 Task: Add a signature Cody Rivera containing Thanks for your time, Cody Rivera to email address softage.1@softage.net and add a label Training
Action: Mouse moved to (330, 538)
Screenshot: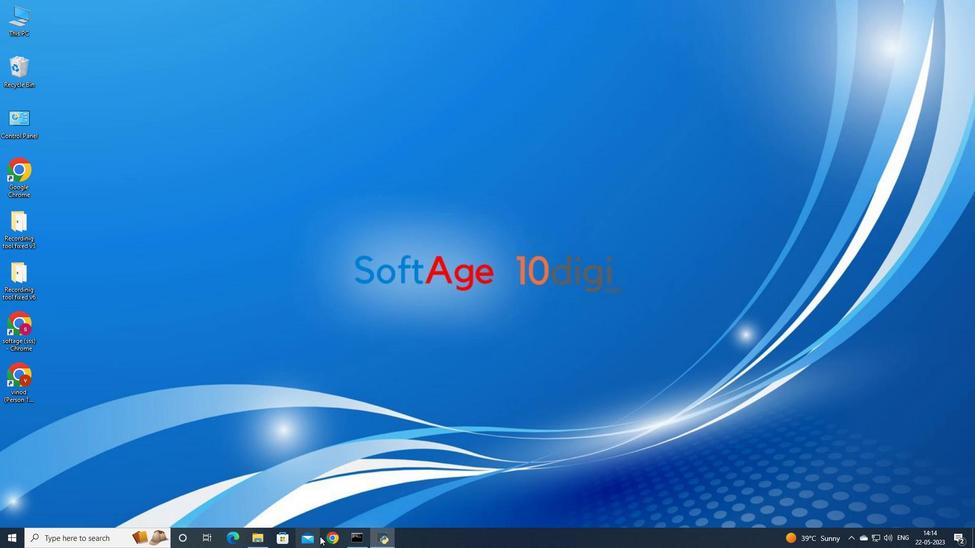 
Action: Mouse pressed left at (330, 538)
Screenshot: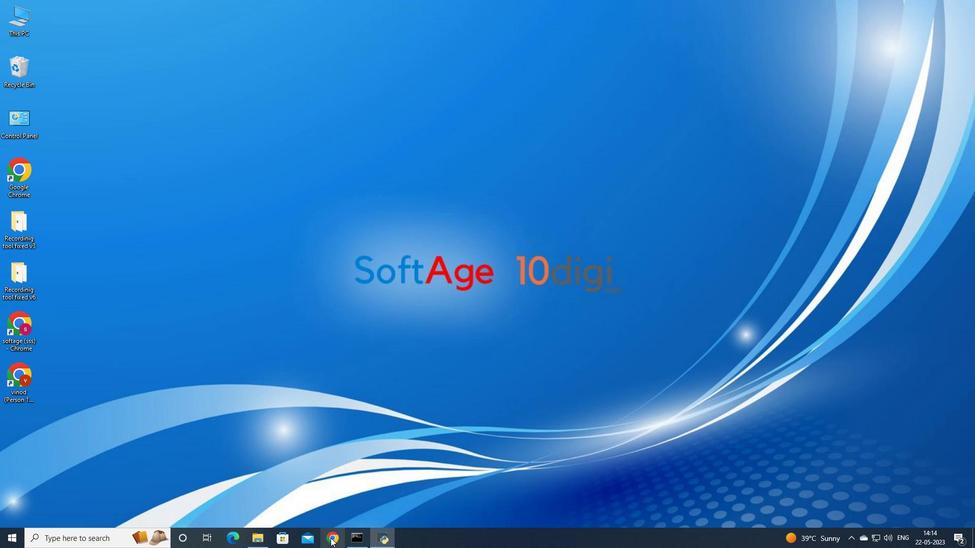 
Action: Mouse moved to (454, 311)
Screenshot: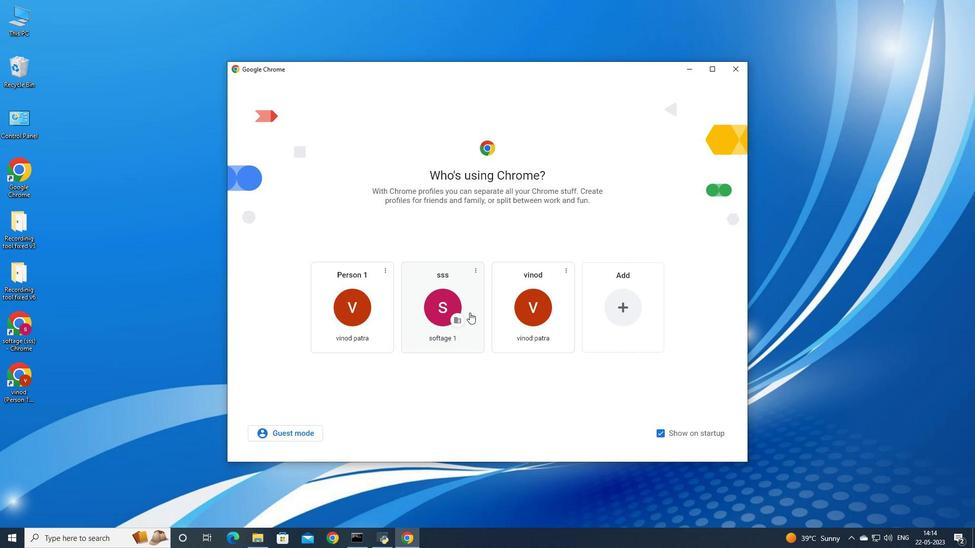
Action: Mouse pressed left at (454, 311)
Screenshot: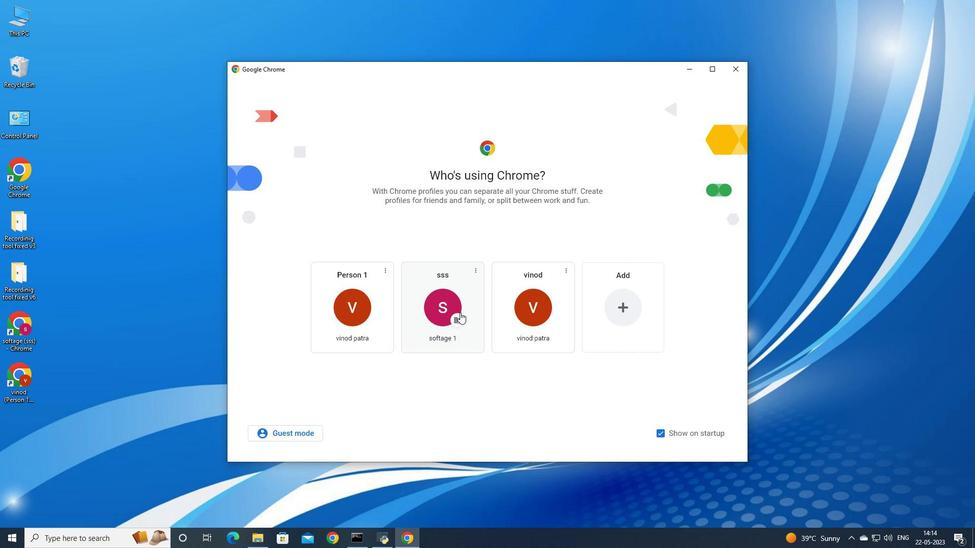 
Action: Mouse moved to (882, 50)
Screenshot: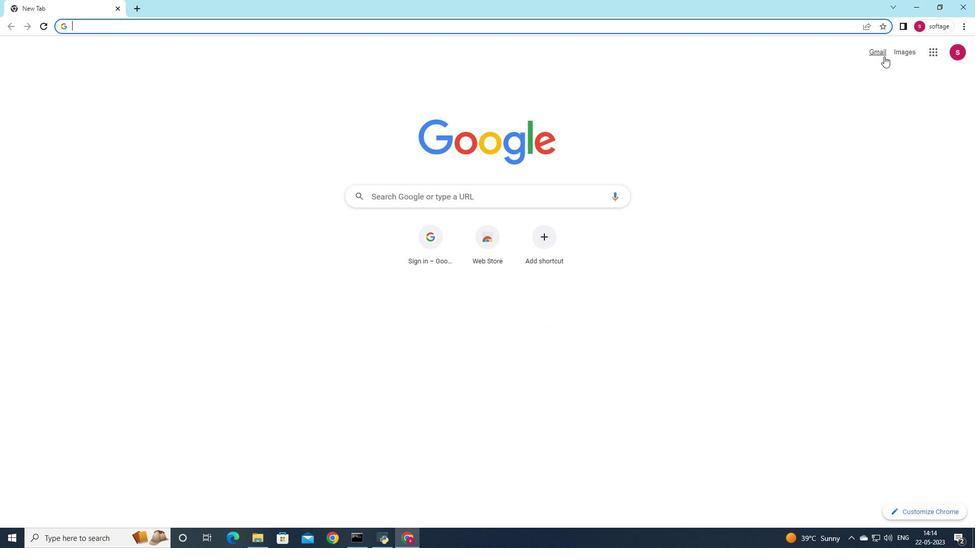 
Action: Mouse pressed left at (882, 50)
Screenshot: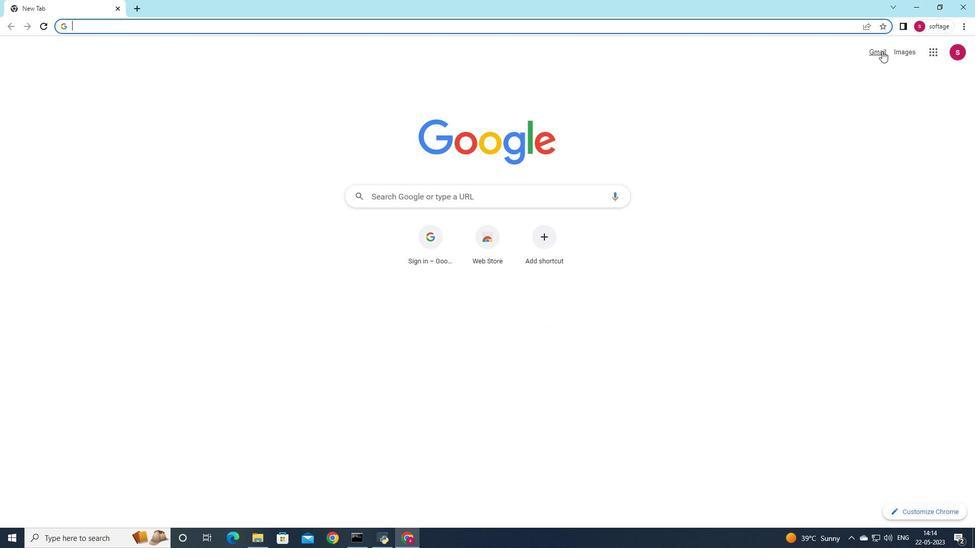 
Action: Mouse moved to (856, 69)
Screenshot: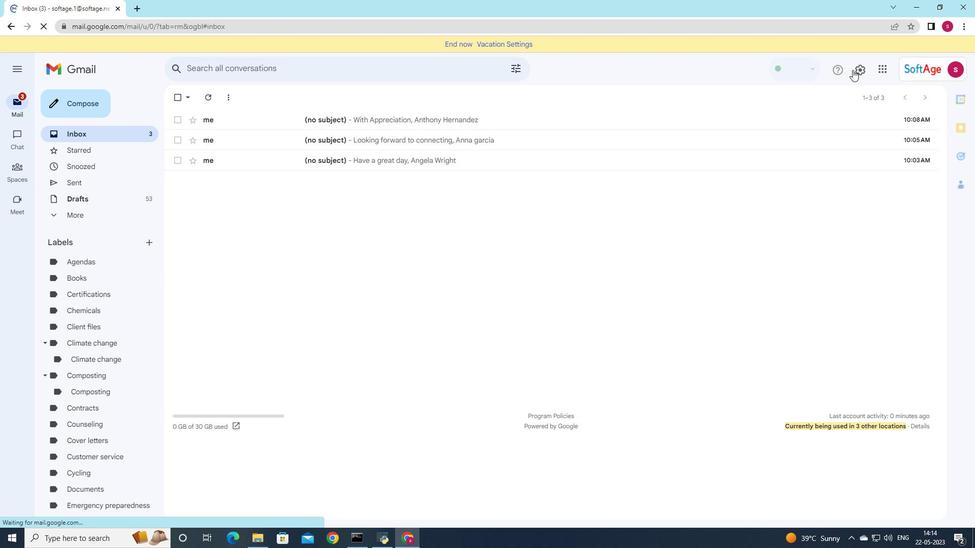 
Action: Mouse pressed left at (856, 69)
Screenshot: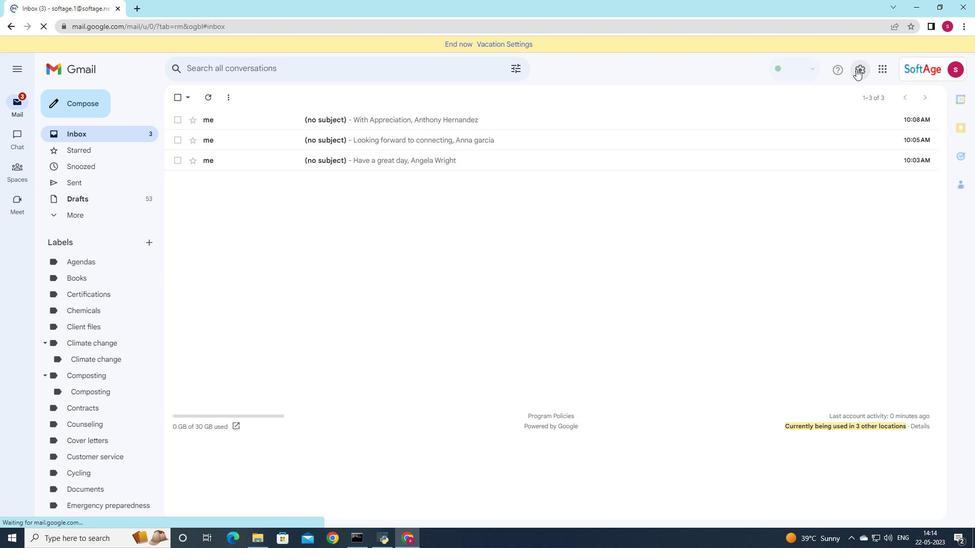 
Action: Mouse moved to (849, 120)
Screenshot: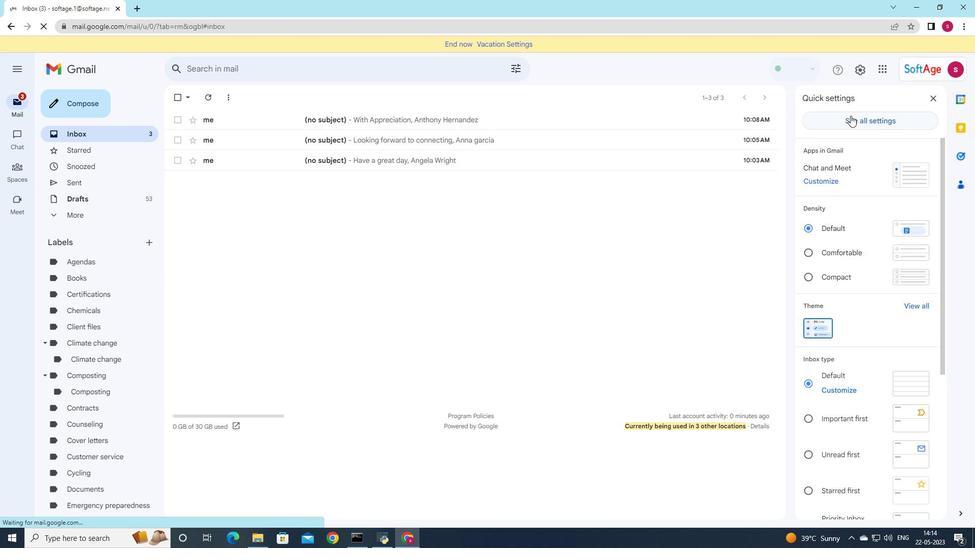 
Action: Mouse pressed left at (849, 120)
Screenshot: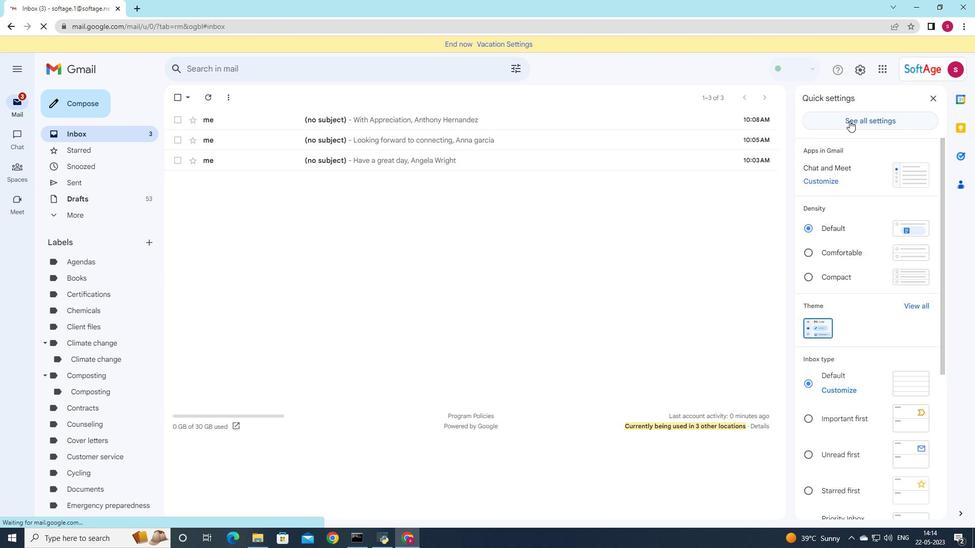 
Action: Mouse moved to (488, 298)
Screenshot: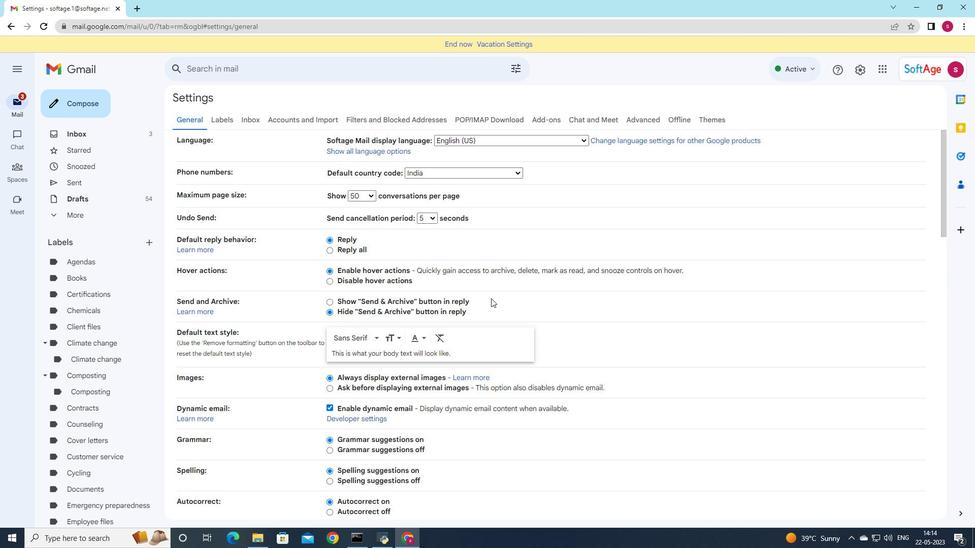 
Action: Mouse scrolled (488, 298) with delta (0, 0)
Screenshot: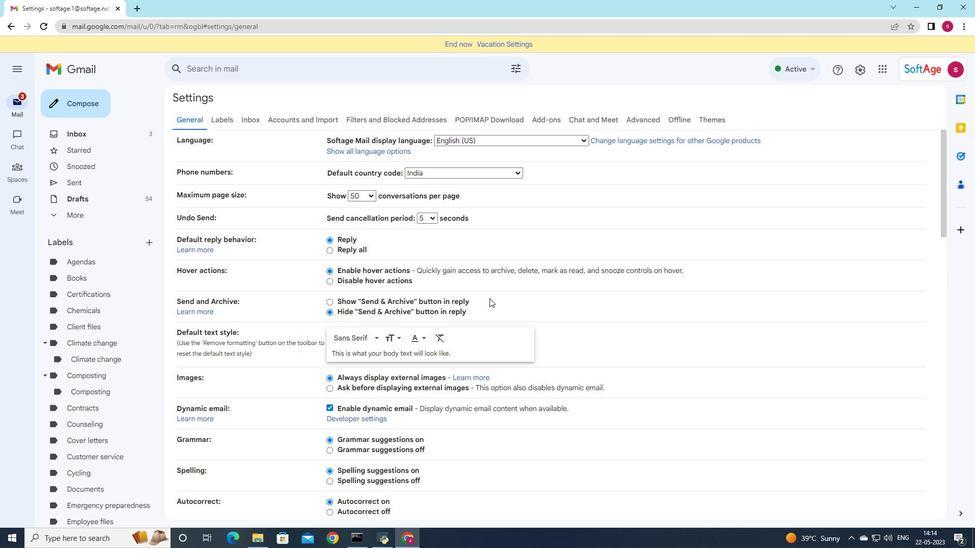 
Action: Mouse moved to (487, 294)
Screenshot: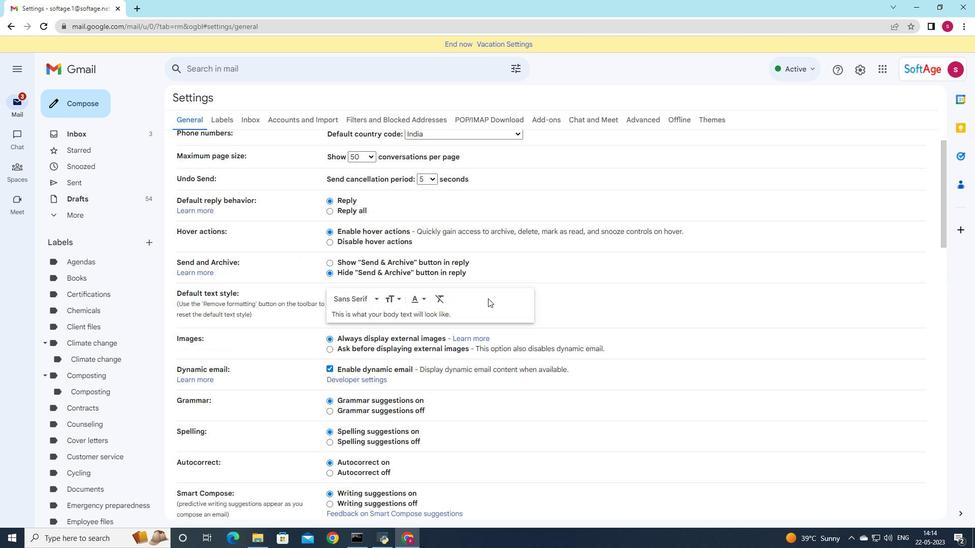 
Action: Mouse scrolled (487, 293) with delta (0, 0)
Screenshot: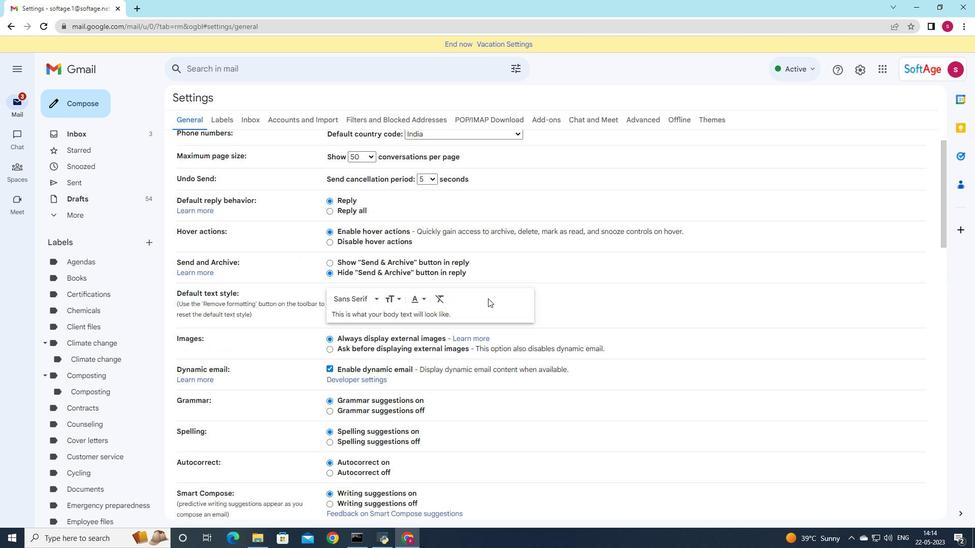 
Action: Mouse scrolled (487, 293) with delta (0, 0)
Screenshot: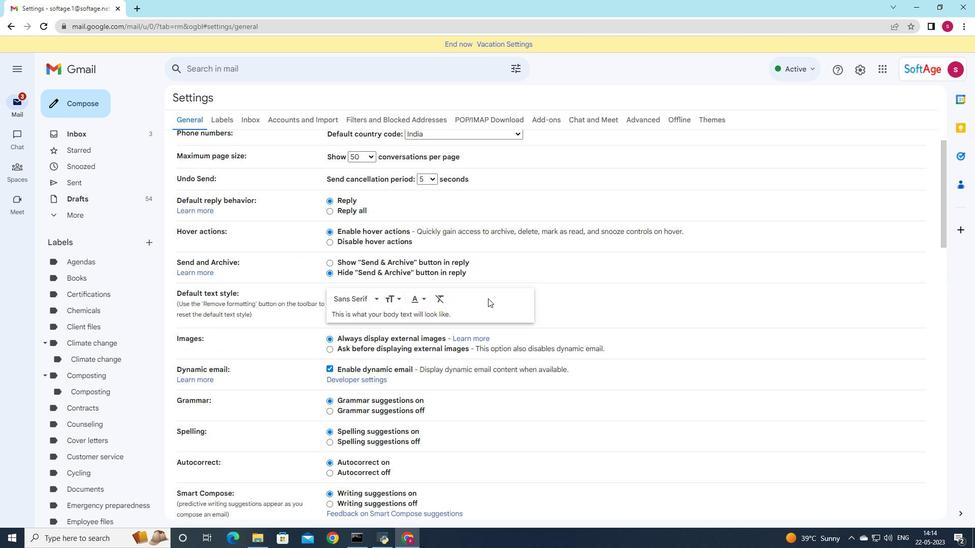 
Action: Mouse scrolled (487, 293) with delta (0, 0)
Screenshot: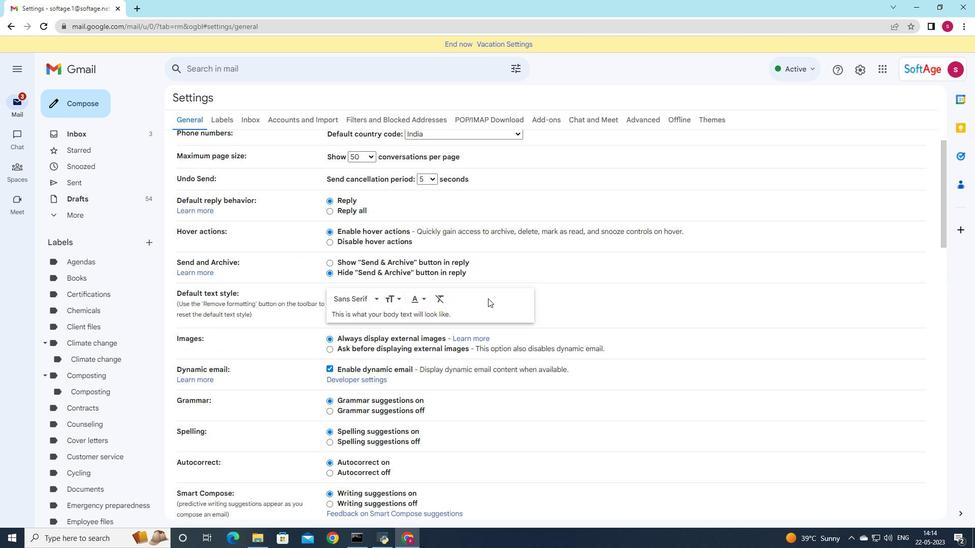 
Action: Mouse scrolled (487, 293) with delta (0, 0)
Screenshot: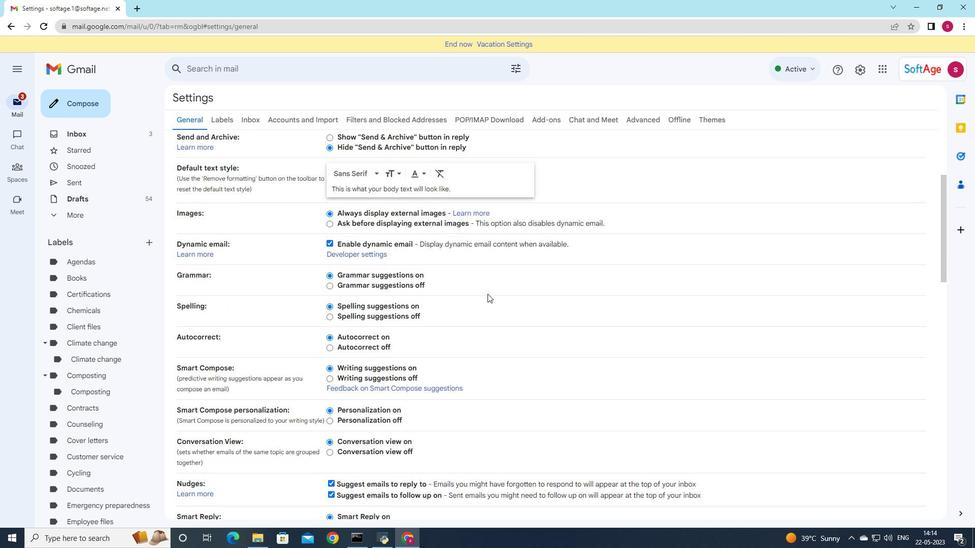 
Action: Mouse scrolled (487, 293) with delta (0, 0)
Screenshot: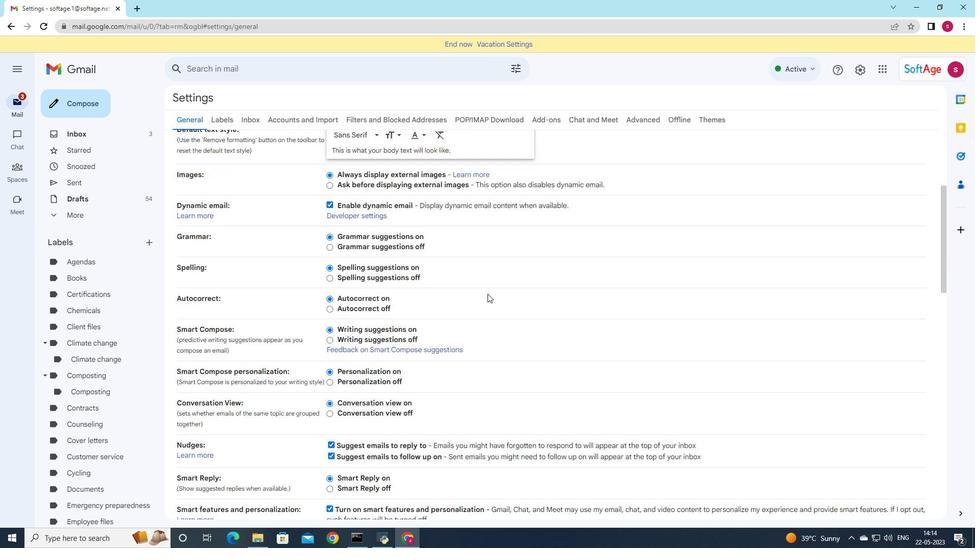 
Action: Mouse scrolled (487, 293) with delta (0, 0)
Screenshot: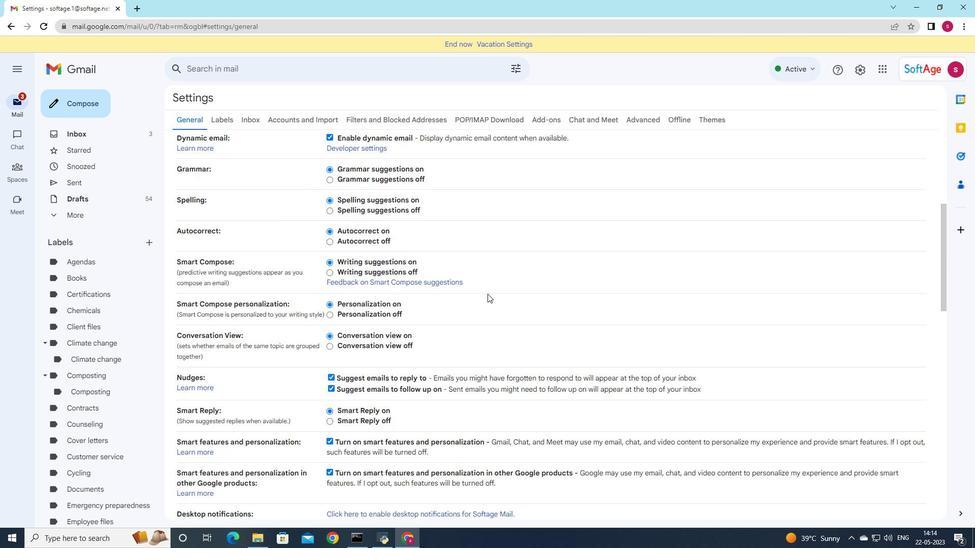 
Action: Mouse scrolled (487, 293) with delta (0, 0)
Screenshot: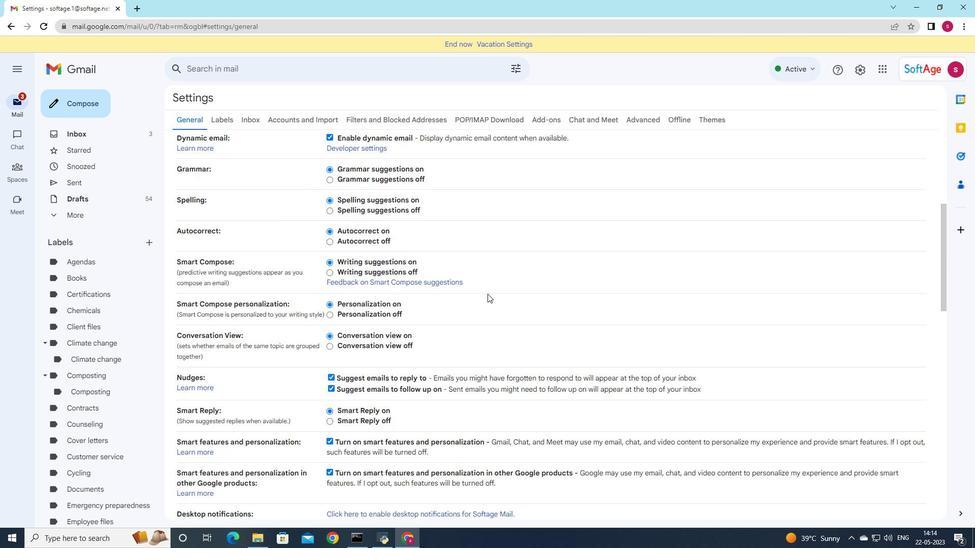 
Action: Mouse scrolled (487, 293) with delta (0, 0)
Screenshot: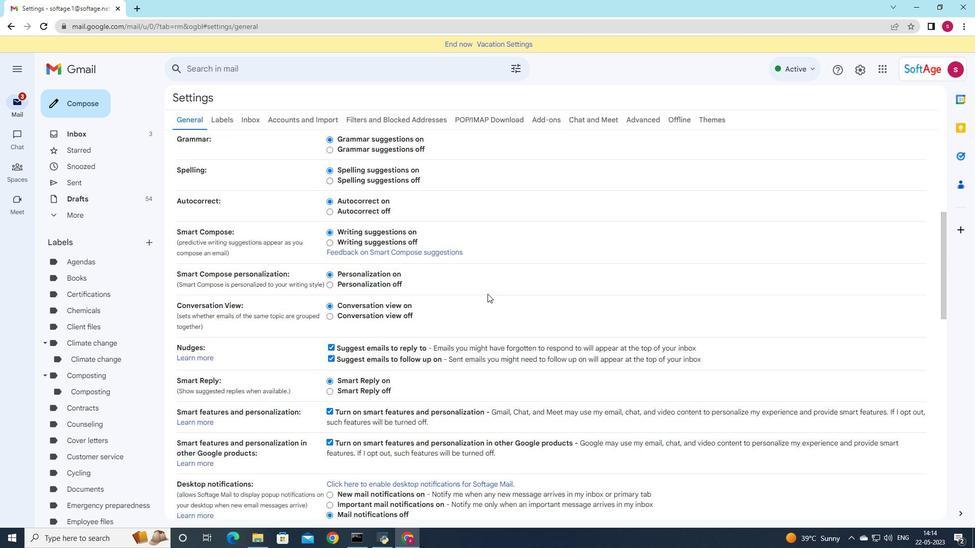 
Action: Mouse moved to (462, 326)
Screenshot: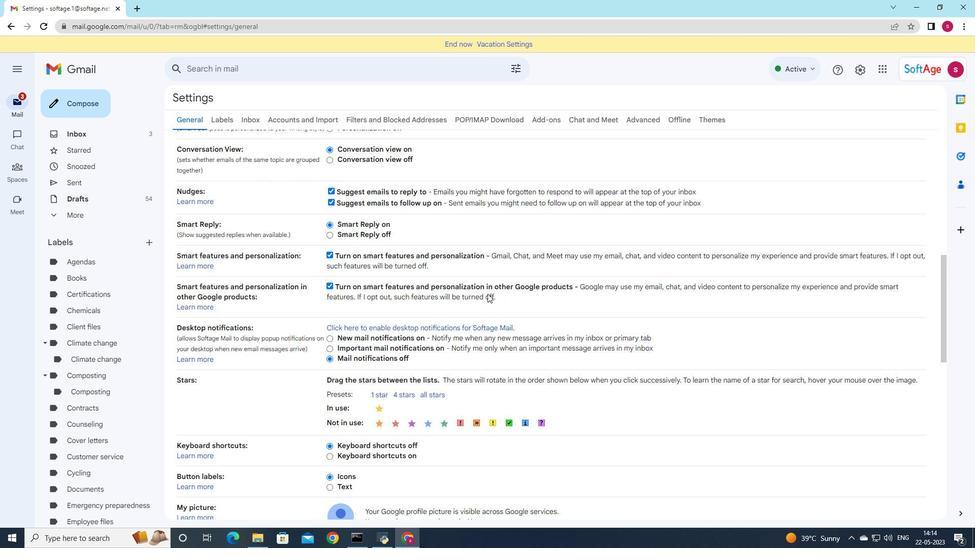
Action: Mouse scrolled (462, 326) with delta (0, 0)
Screenshot: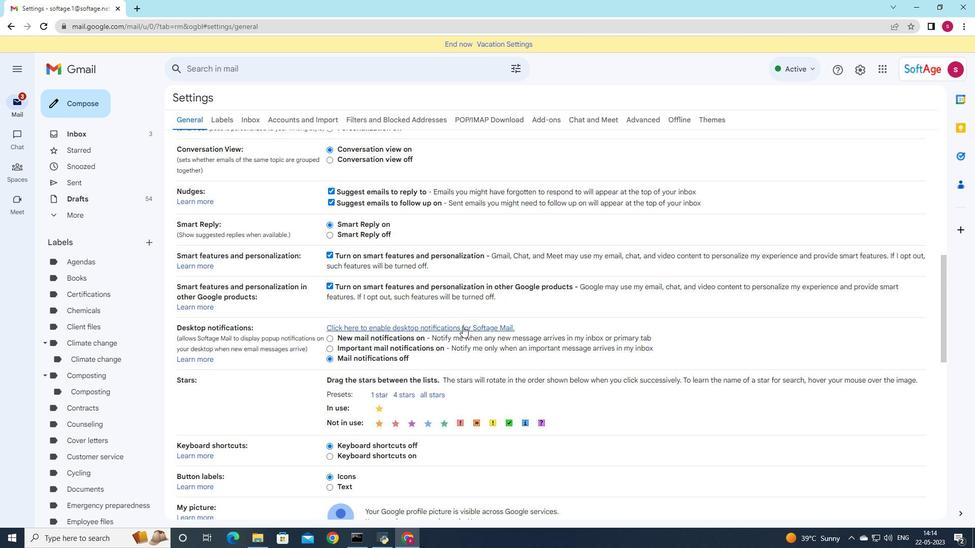 
Action: Mouse scrolled (462, 326) with delta (0, 0)
Screenshot: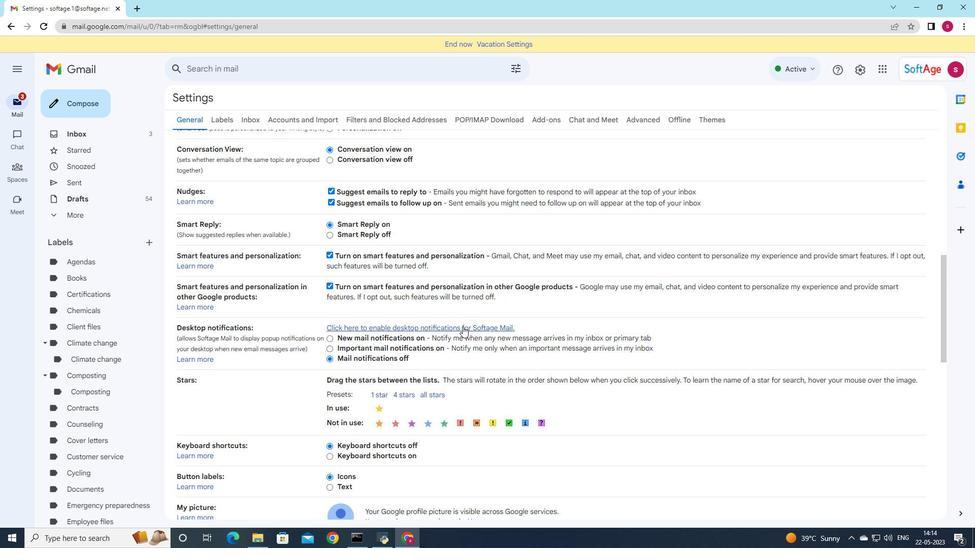 
Action: Mouse scrolled (462, 326) with delta (0, 0)
Screenshot: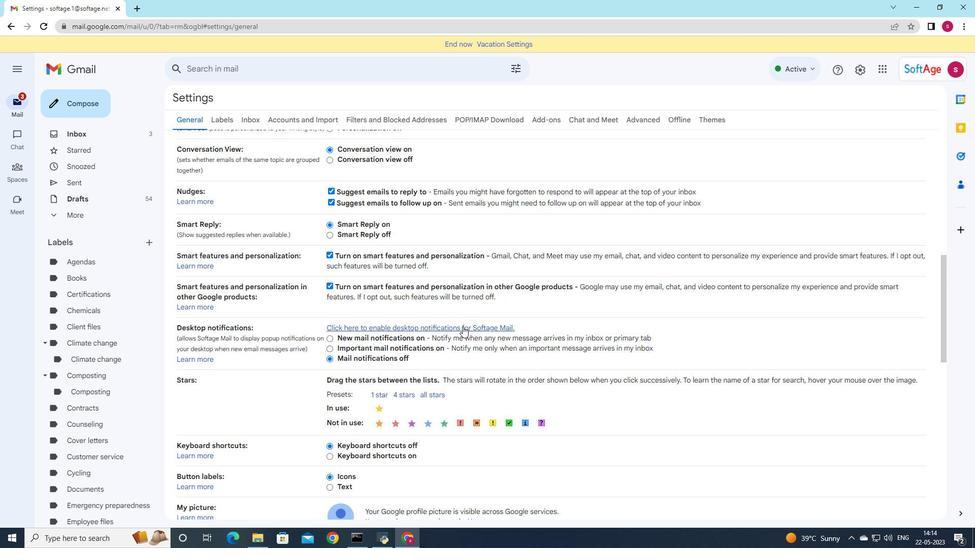 
Action: Mouse scrolled (462, 326) with delta (0, 0)
Screenshot: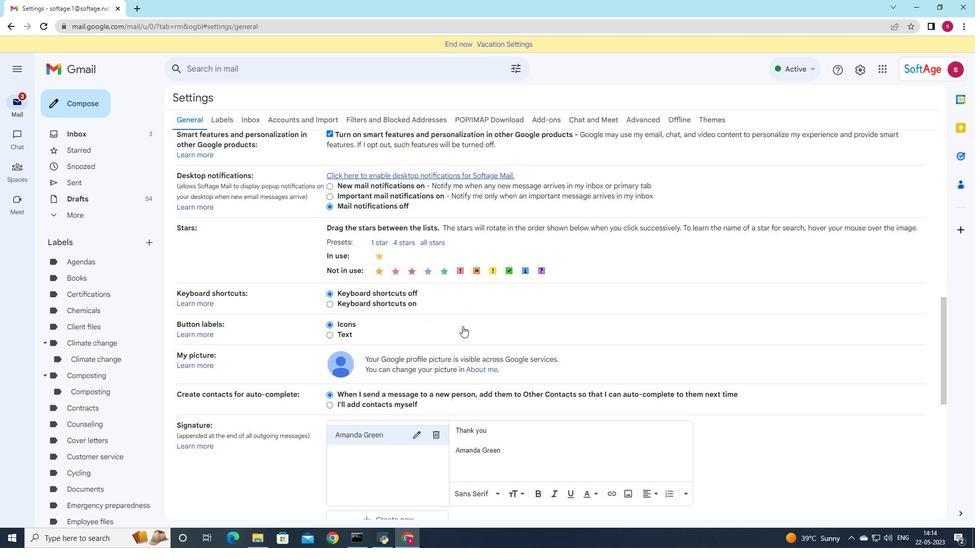 
Action: Mouse scrolled (462, 326) with delta (0, 0)
Screenshot: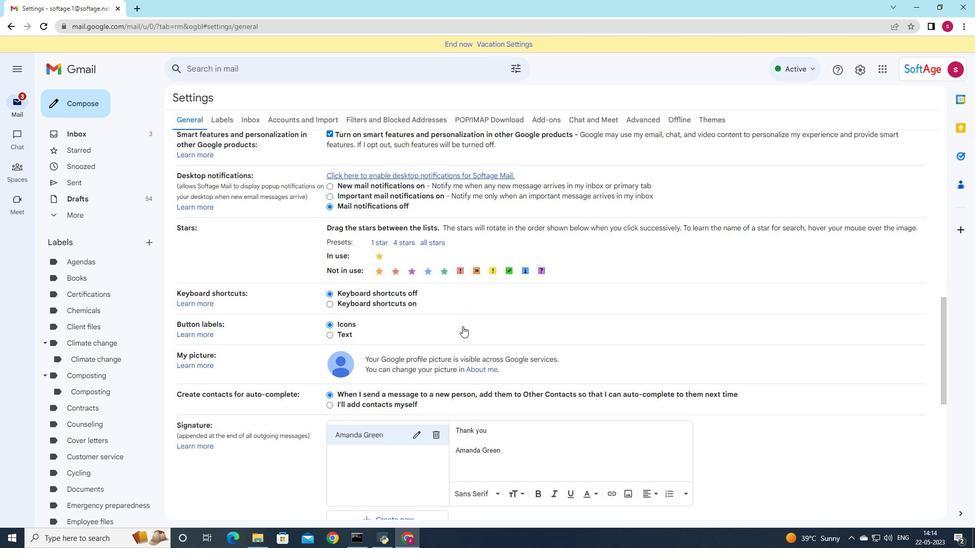 
Action: Mouse scrolled (462, 326) with delta (0, 0)
Screenshot: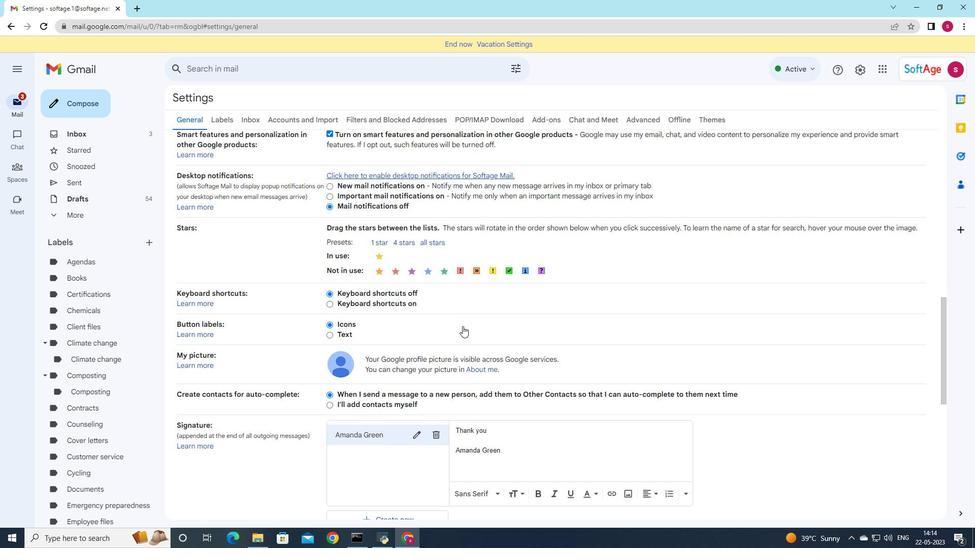 
Action: Mouse moved to (431, 283)
Screenshot: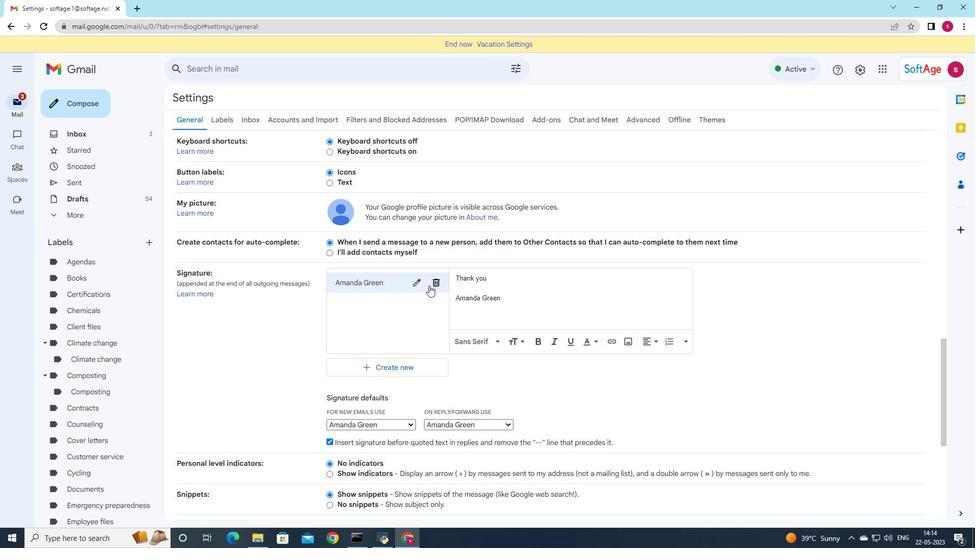 
Action: Mouse pressed left at (431, 283)
Screenshot: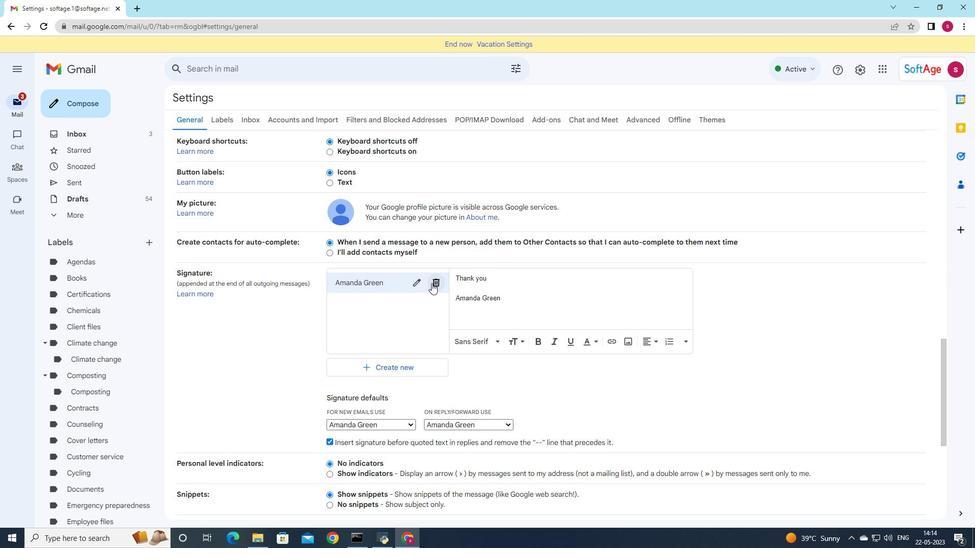 
Action: Mouse moved to (582, 300)
Screenshot: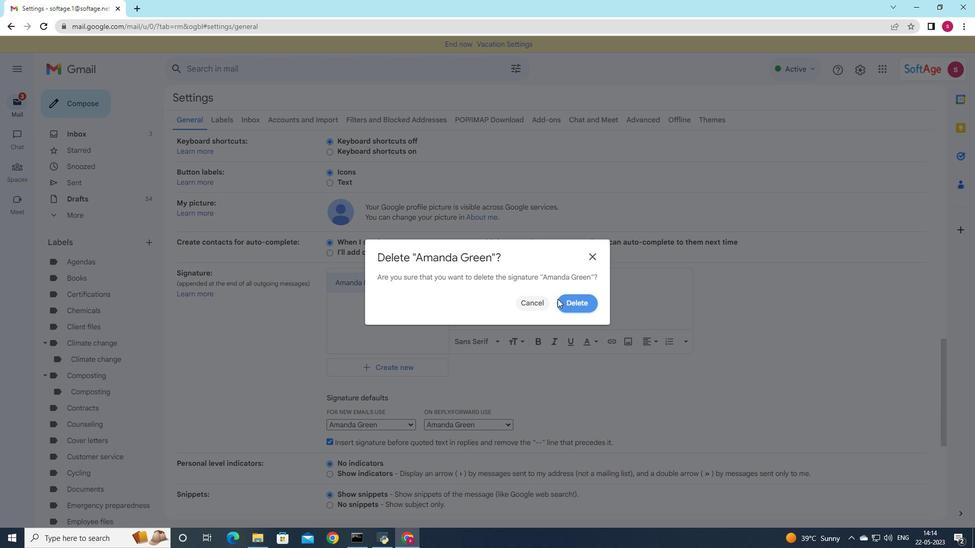 
Action: Mouse pressed left at (582, 300)
Screenshot: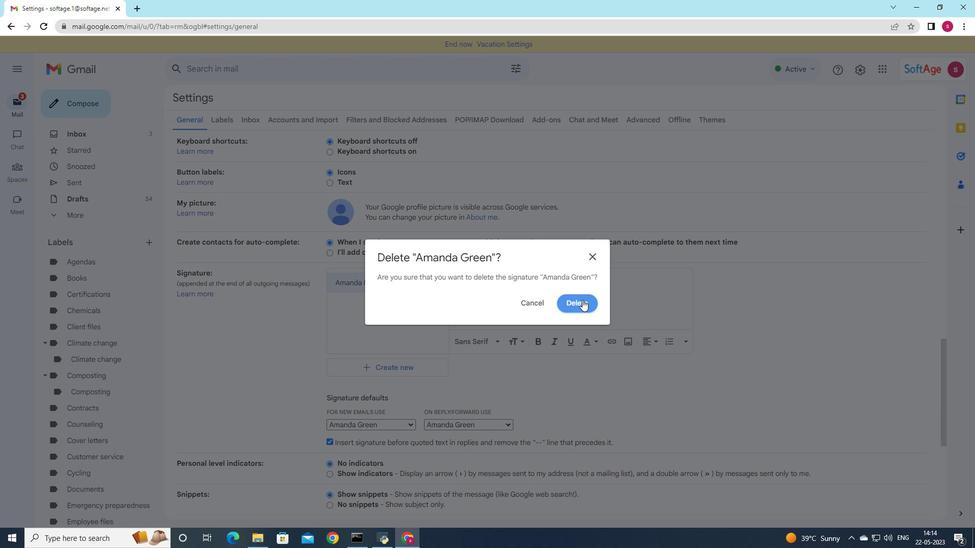 
Action: Mouse moved to (352, 293)
Screenshot: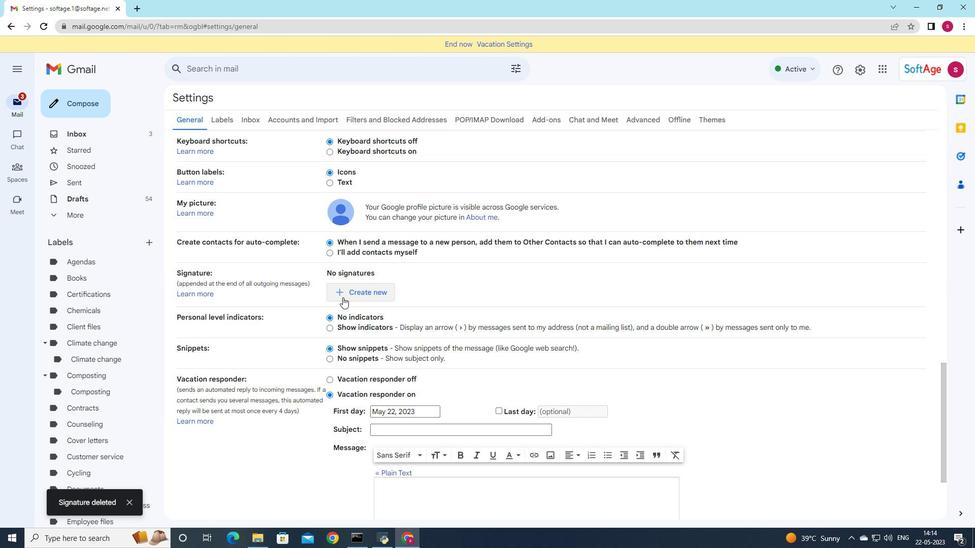 
Action: Mouse pressed left at (352, 293)
Screenshot: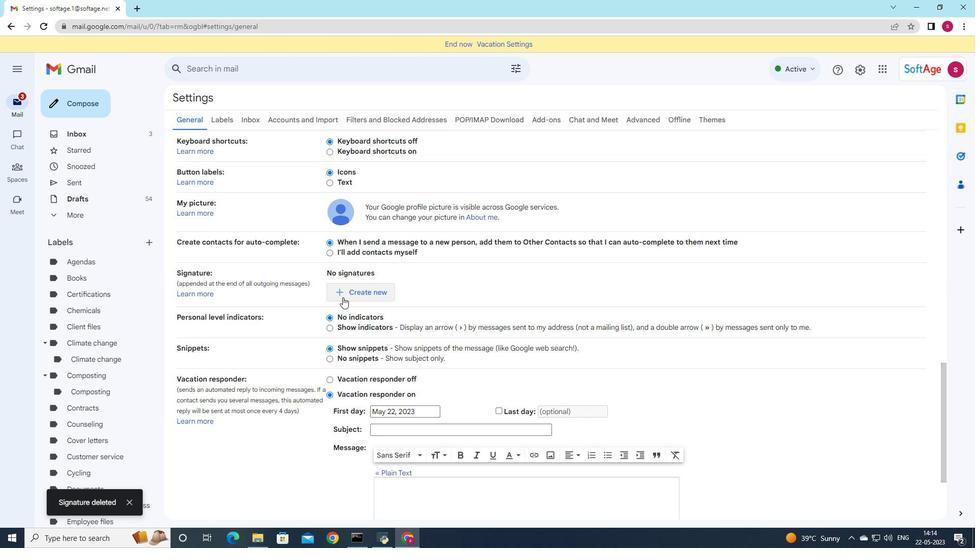 
Action: Mouse moved to (466, 280)
Screenshot: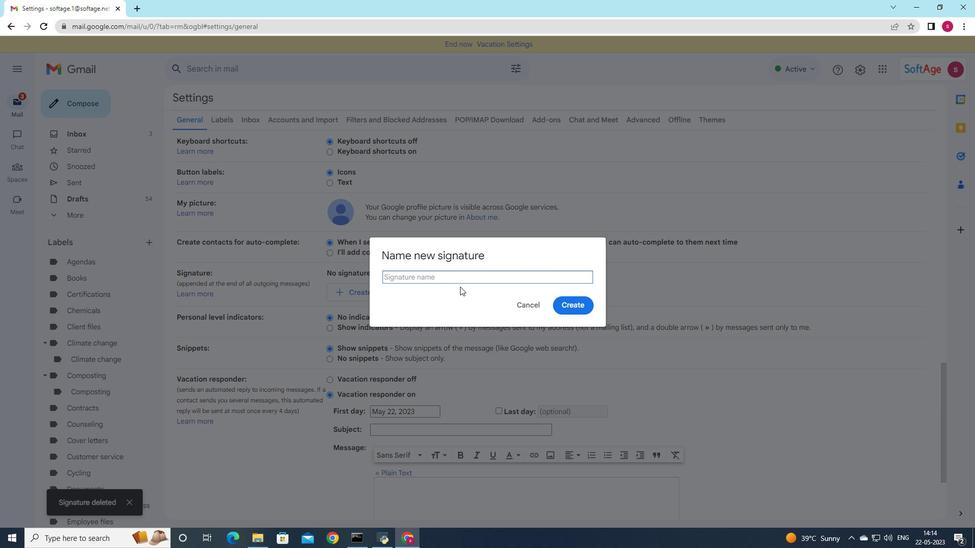 
Action: Key pressed <Key.shift><Key.shift><Key.shift><Key.shift><Key.shift>Cody
Screenshot: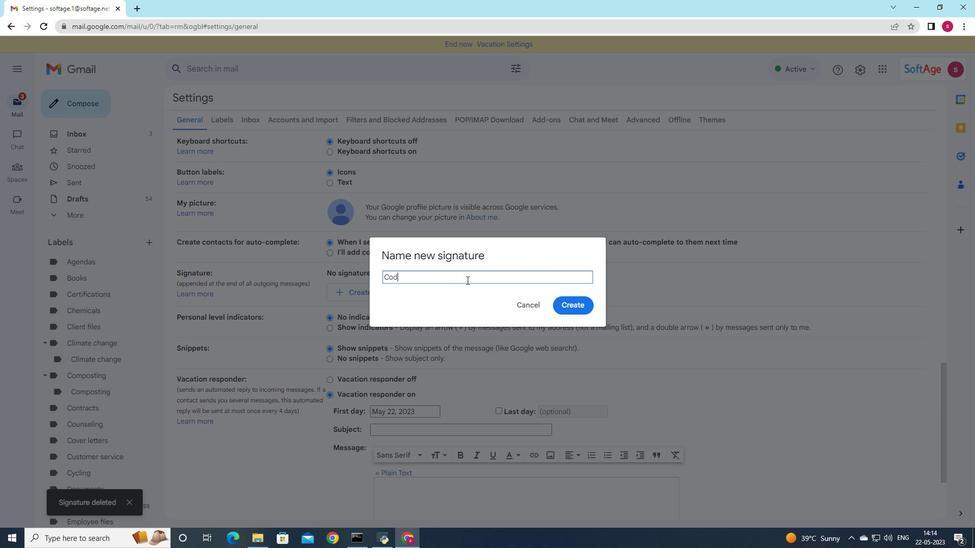 
Action: Mouse moved to (573, 303)
Screenshot: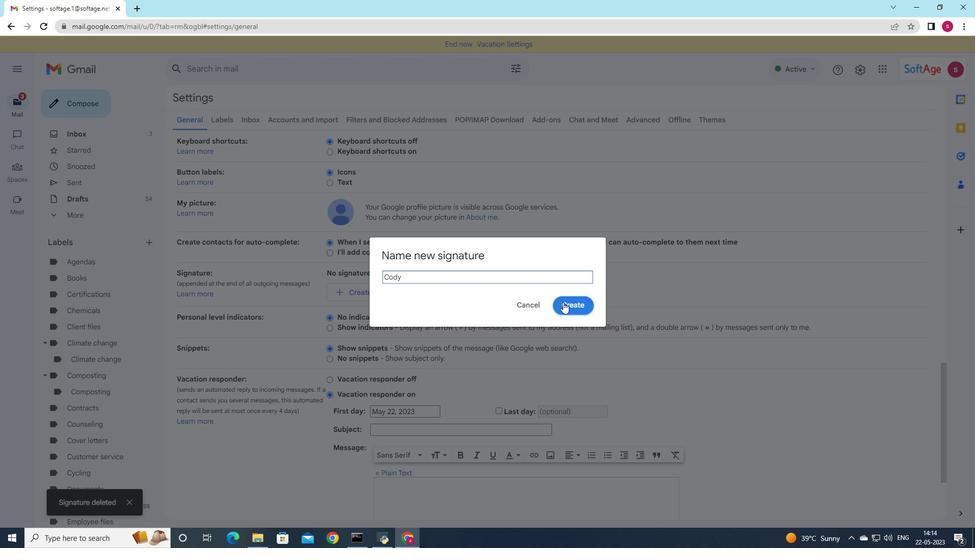 
Action: Mouse pressed left at (573, 303)
Screenshot: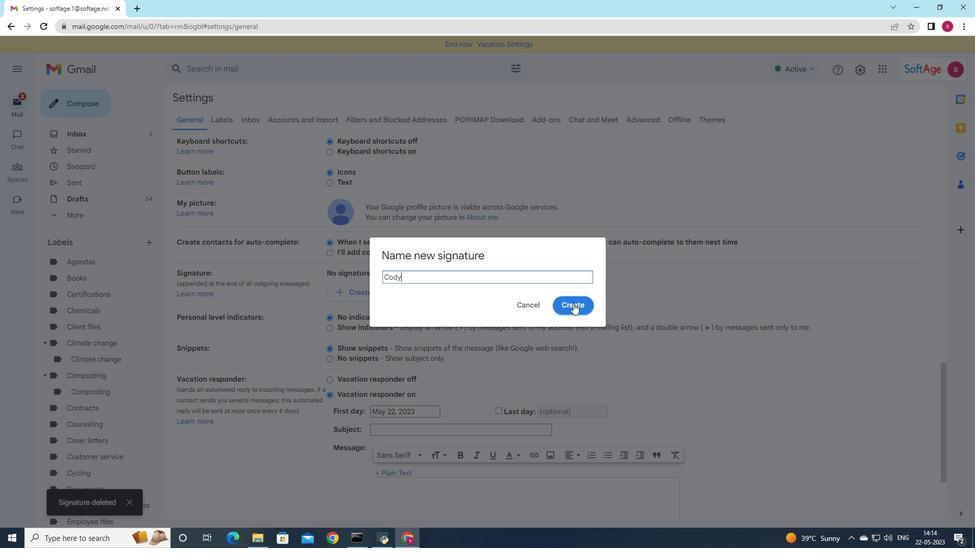 
Action: Mouse moved to (542, 280)
Screenshot: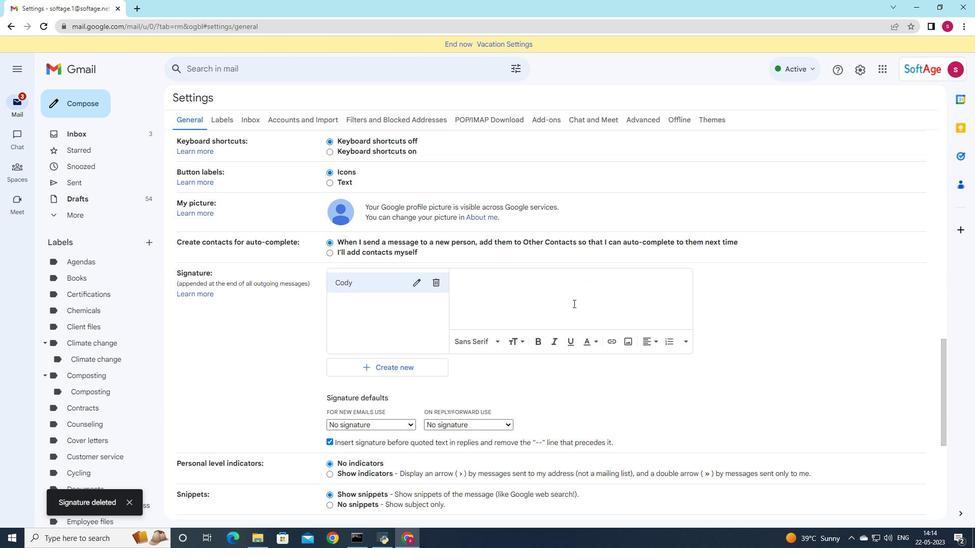 
Action: Mouse pressed left at (542, 280)
Screenshot: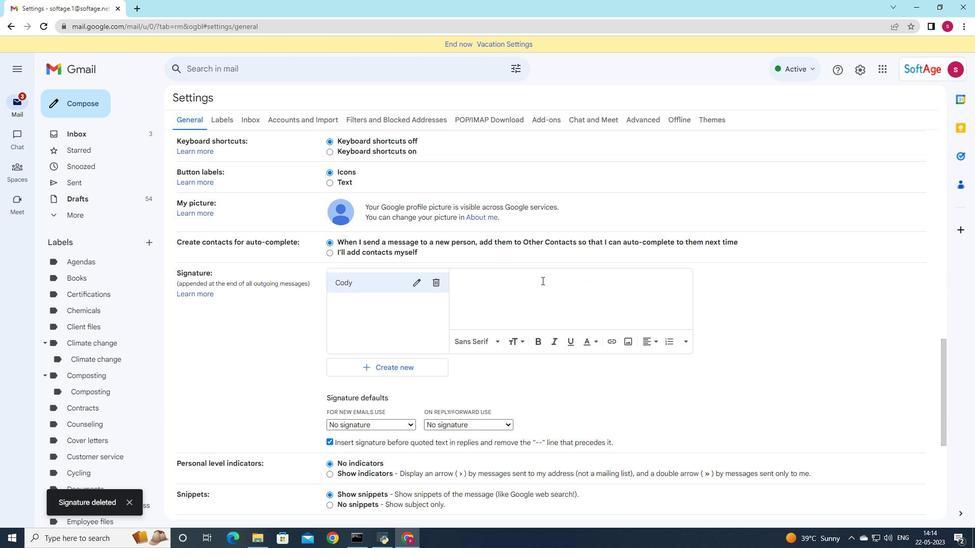 
Action: Key pressed <Key.shift_r><Key.shift_r><Key.shift_r><Key.shift_r><Key.shift_r><Key.shift_r><Key.shift_r><Key.shift_r><Key.shift_r><Key.shift_r>Thanks<Key.space>for<Key.space>your<Key.space>time,<Key.enter><Key.shift><Key.shift><Key.shift><Key.shift><Key.shift><Key.shift><Key.shift><Key.shift><Key.shift><Key.shift>Cody<Key.space><Key.shift><Key.shift><Key.shift><Key.shift><Key.shift>Rivera
Screenshot: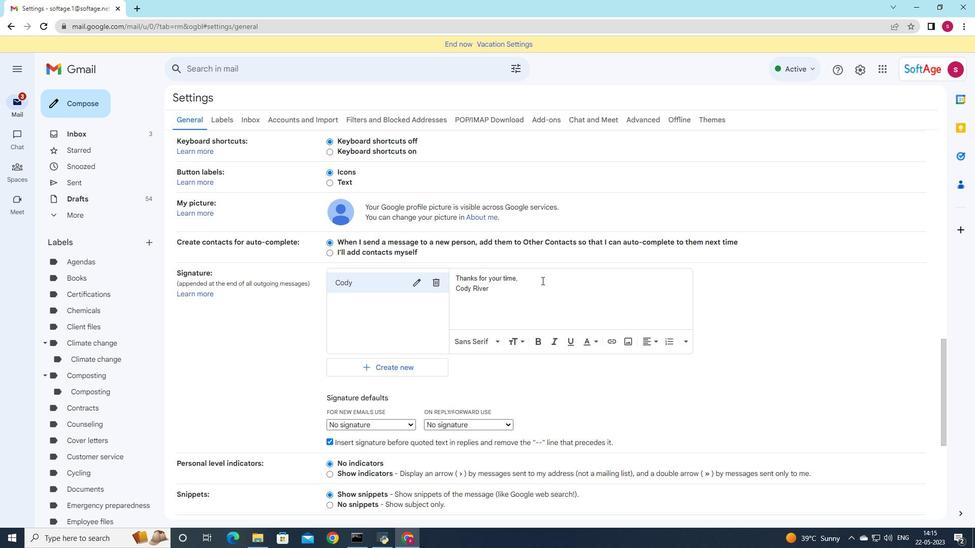 
Action: Mouse moved to (391, 386)
Screenshot: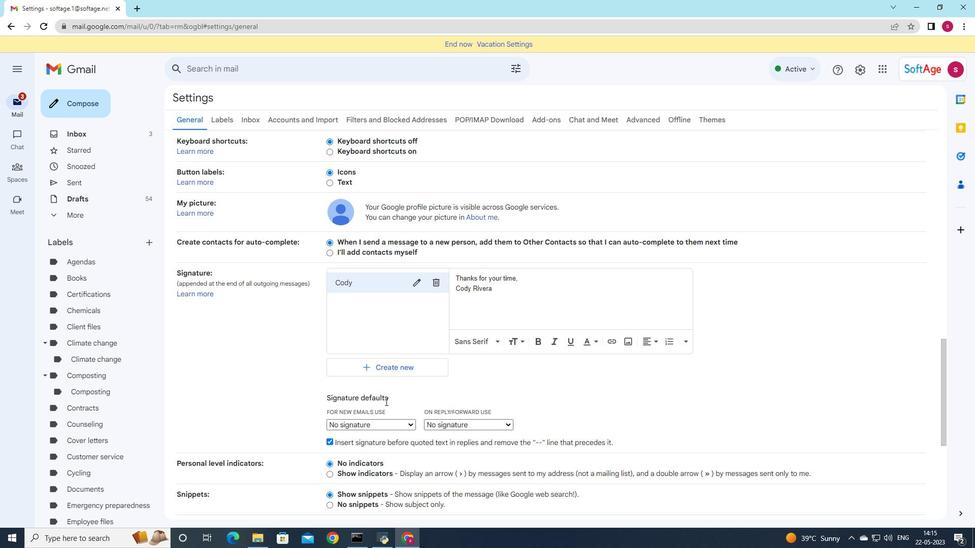 
Action: Mouse scrolled (391, 386) with delta (0, 0)
Screenshot: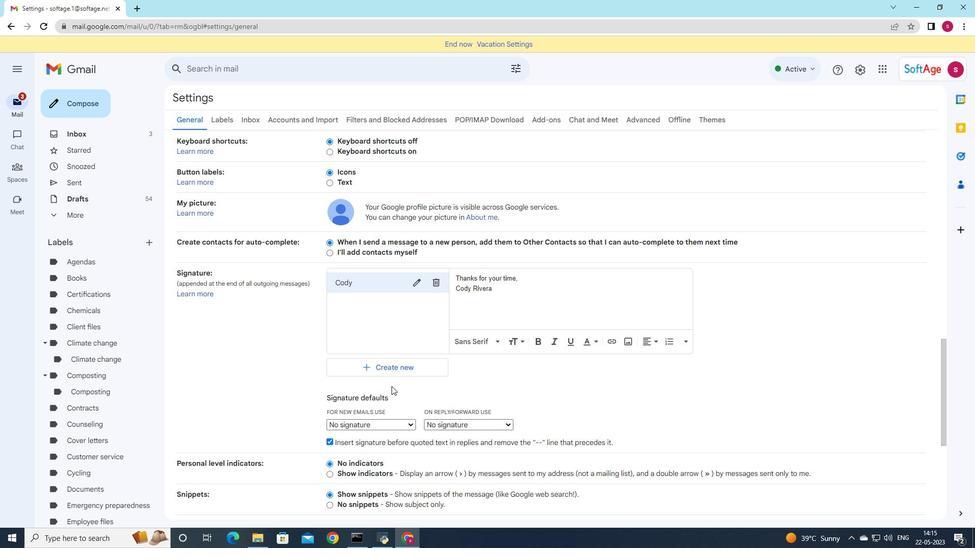 
Action: Mouse scrolled (391, 386) with delta (0, 0)
Screenshot: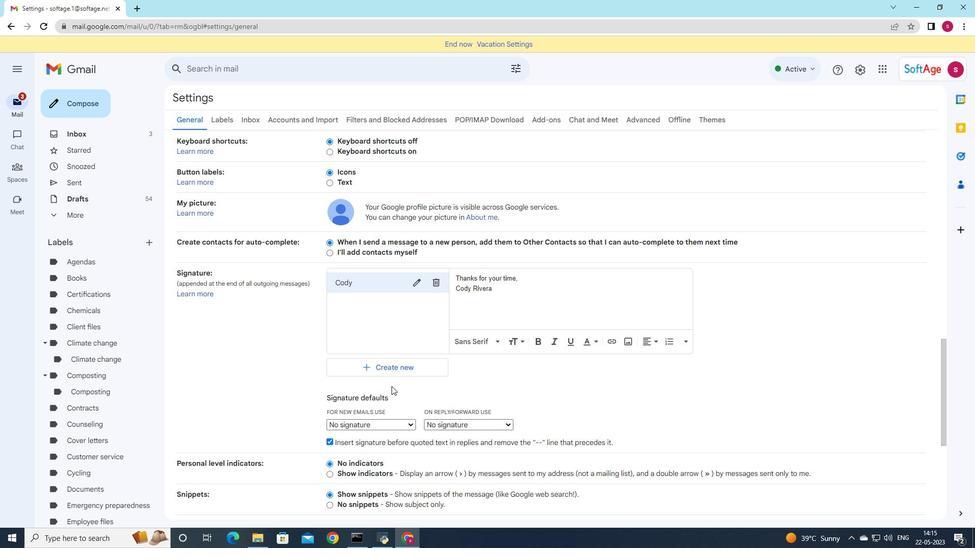 
Action: Mouse scrolled (391, 386) with delta (0, 0)
Screenshot: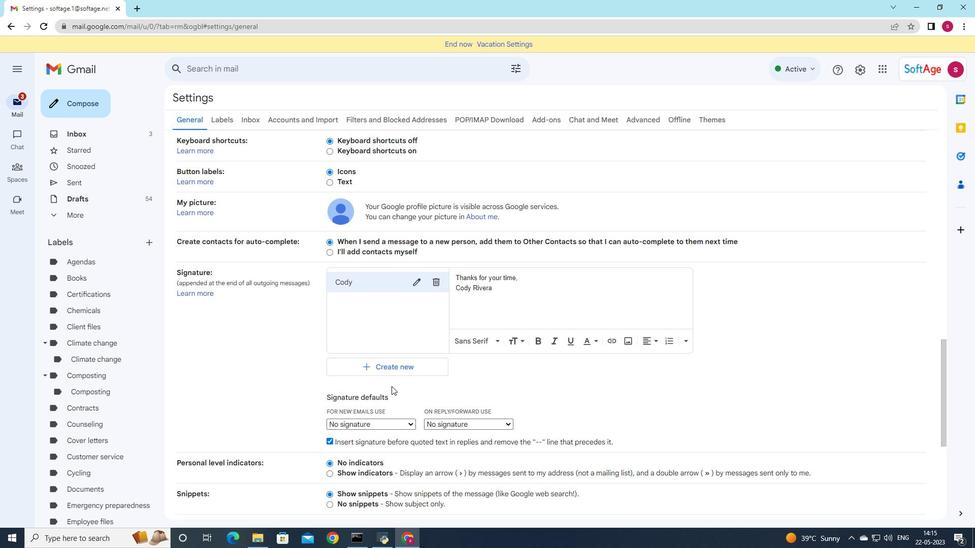 
Action: Mouse moved to (406, 273)
Screenshot: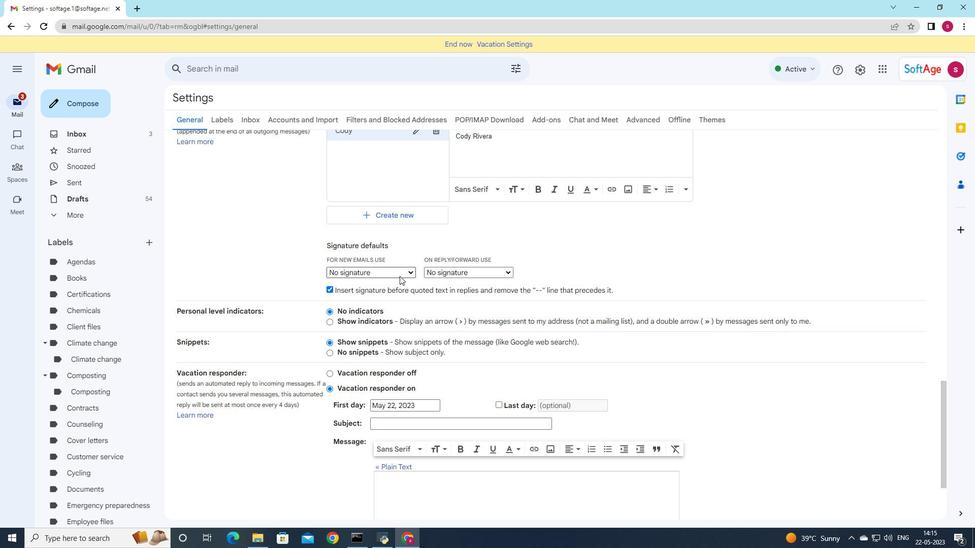 
Action: Mouse pressed left at (406, 273)
Screenshot: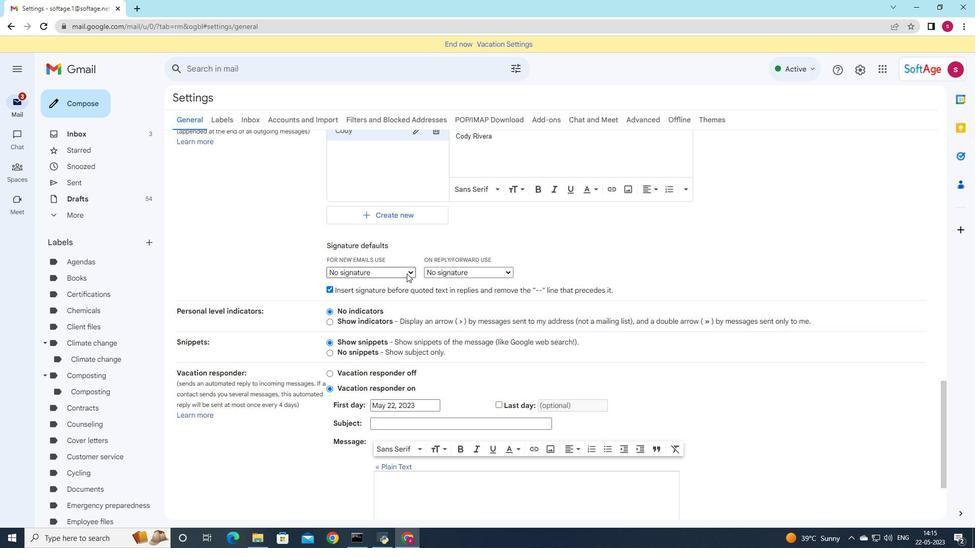 
Action: Mouse moved to (391, 298)
Screenshot: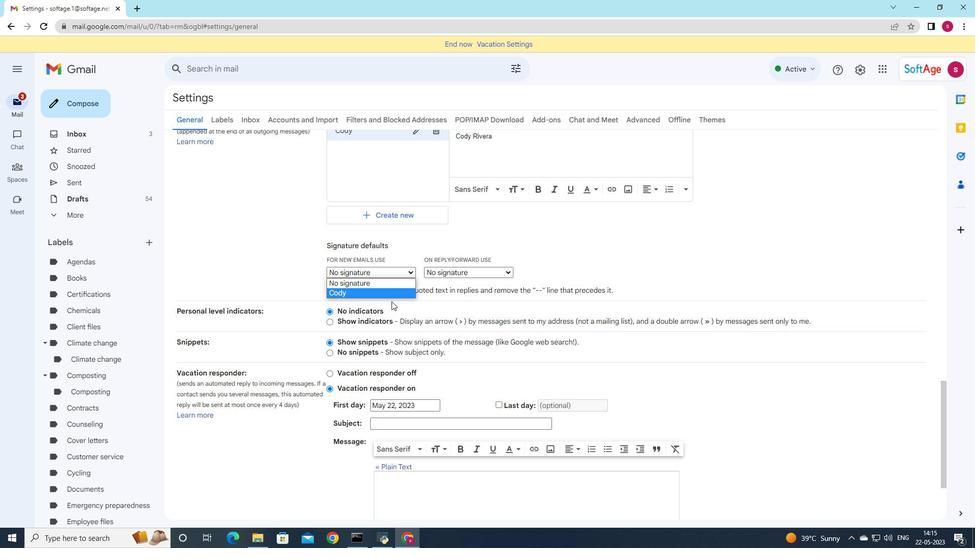 
Action: Mouse pressed left at (391, 298)
Screenshot: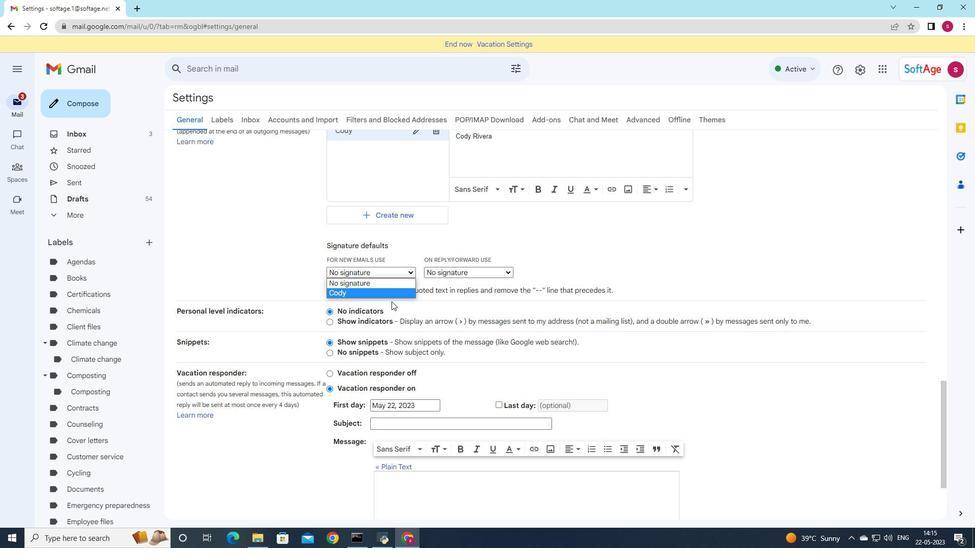 
Action: Mouse moved to (393, 289)
Screenshot: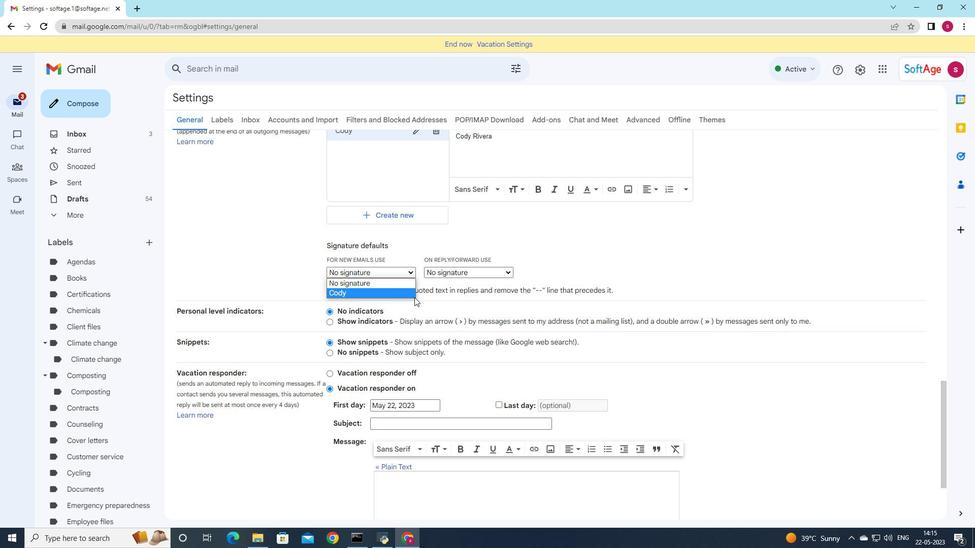 
Action: Mouse pressed left at (393, 289)
Screenshot: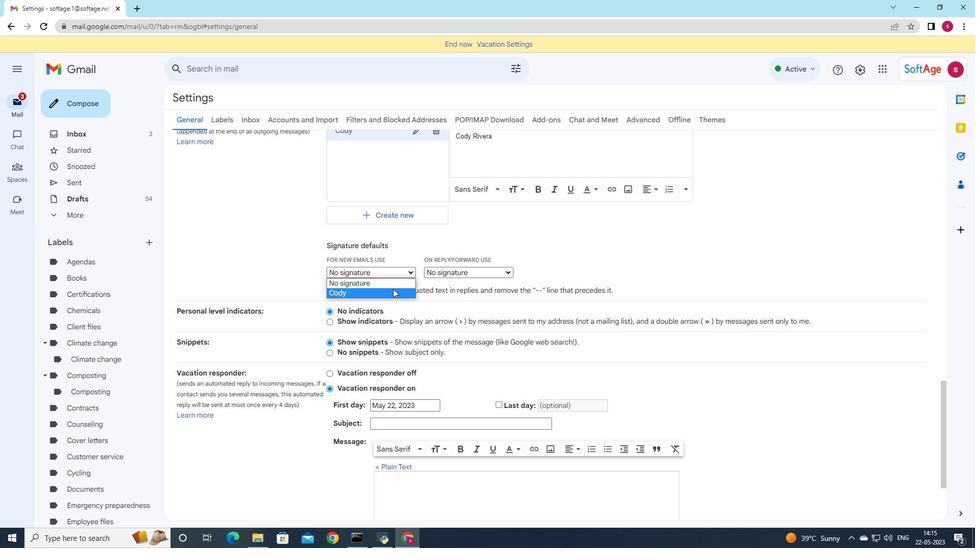 
Action: Mouse moved to (511, 273)
Screenshot: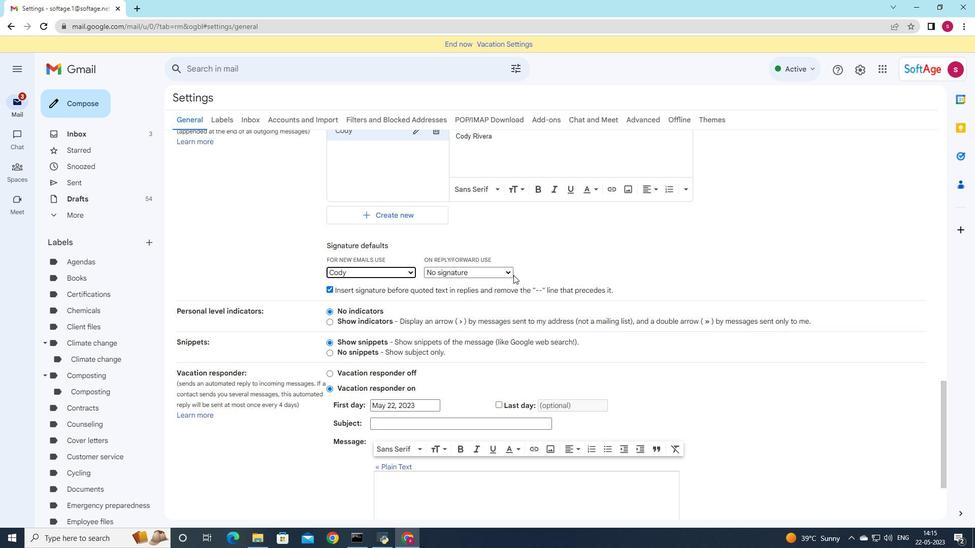
Action: Mouse pressed left at (511, 273)
Screenshot: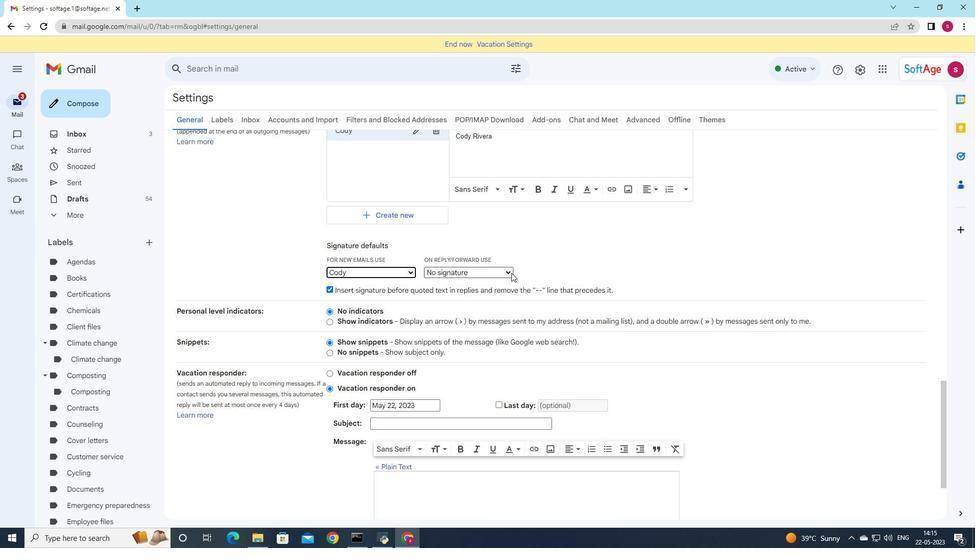 
Action: Mouse moved to (505, 290)
Screenshot: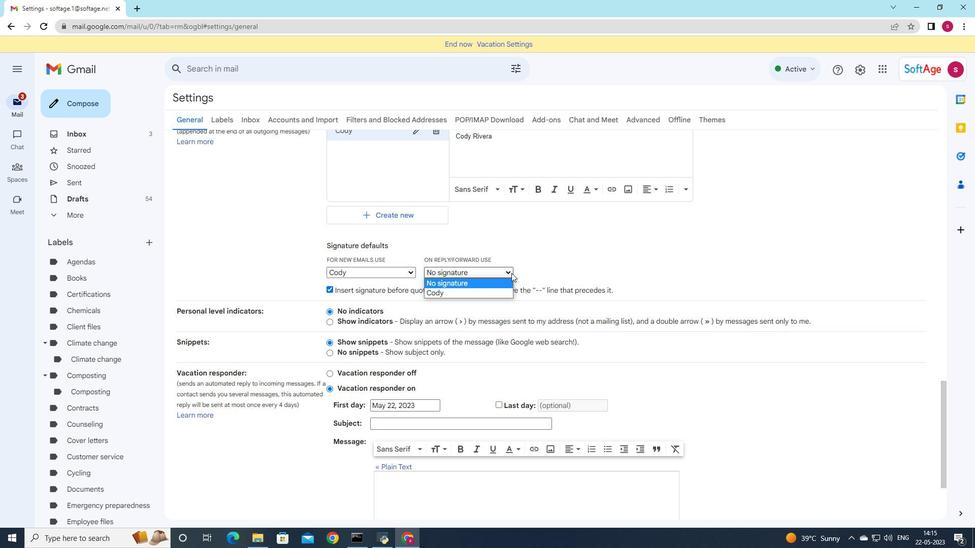 
Action: Mouse pressed left at (505, 290)
Screenshot: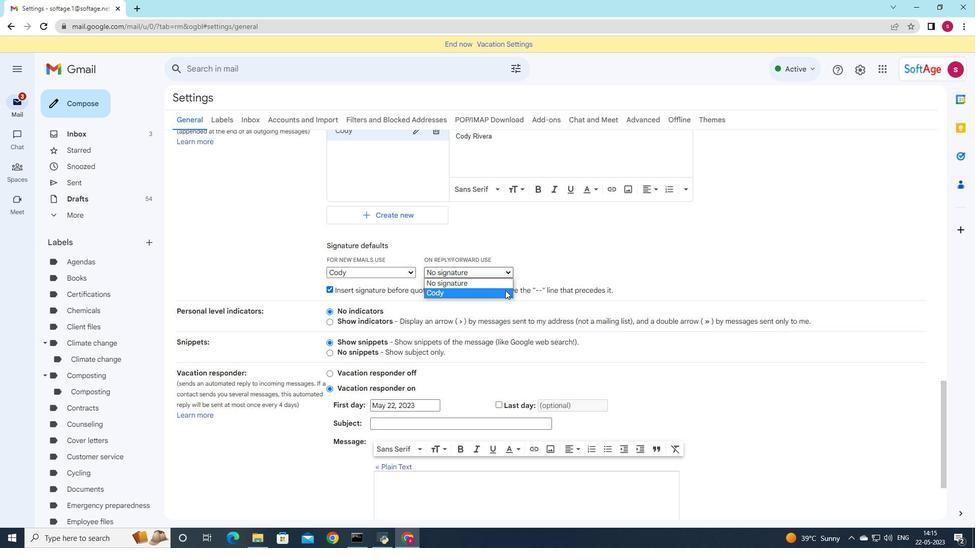 
Action: Mouse scrolled (505, 290) with delta (0, 0)
Screenshot: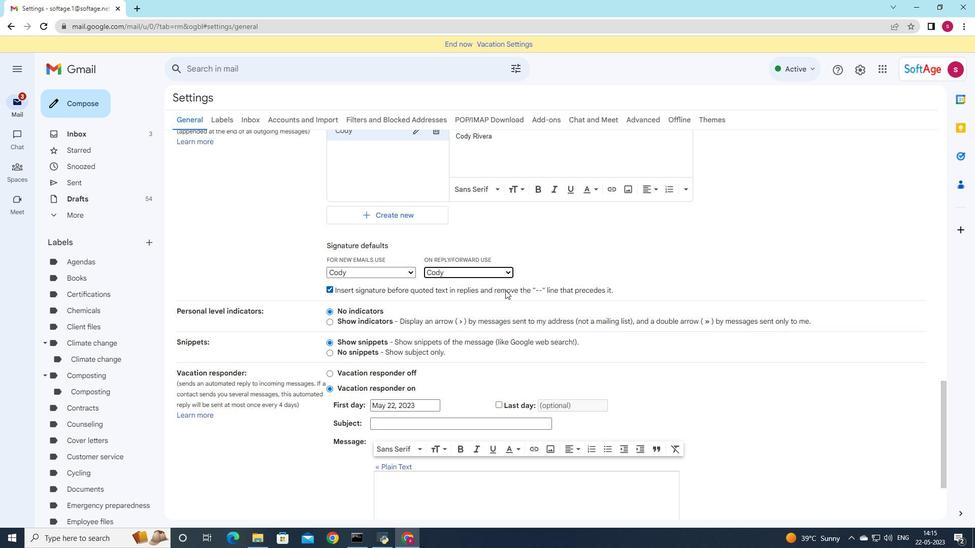 
Action: Mouse moved to (504, 295)
Screenshot: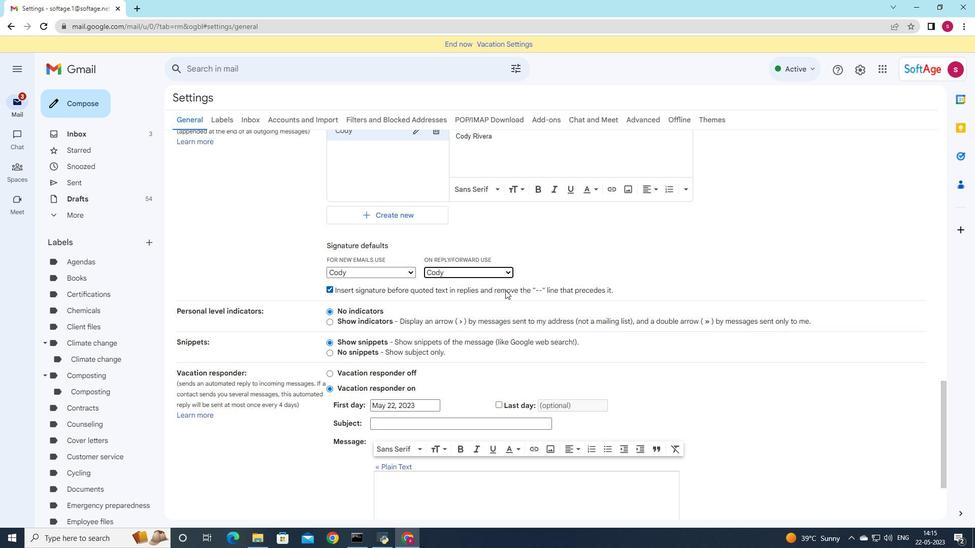 
Action: Mouse scrolled (505, 291) with delta (0, 0)
Screenshot: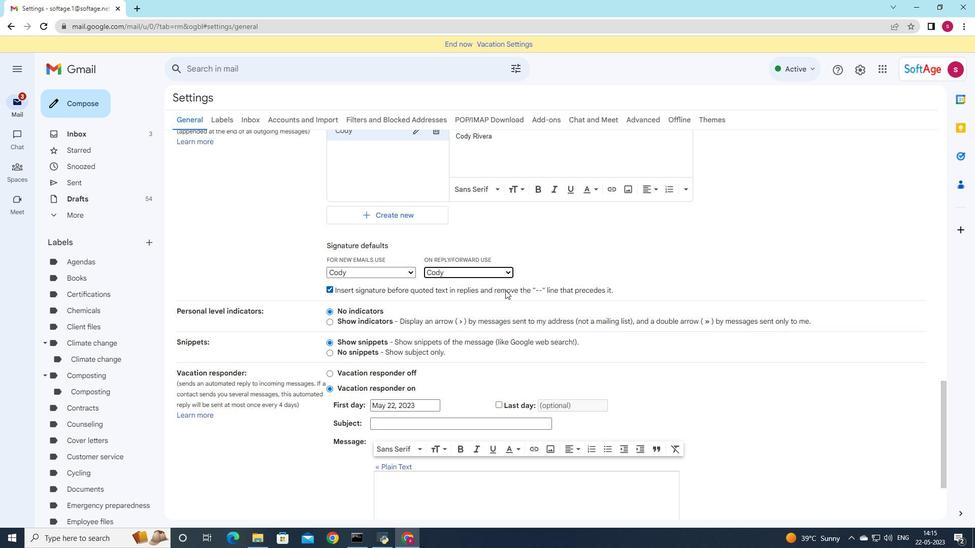 
Action: Mouse moved to (493, 322)
Screenshot: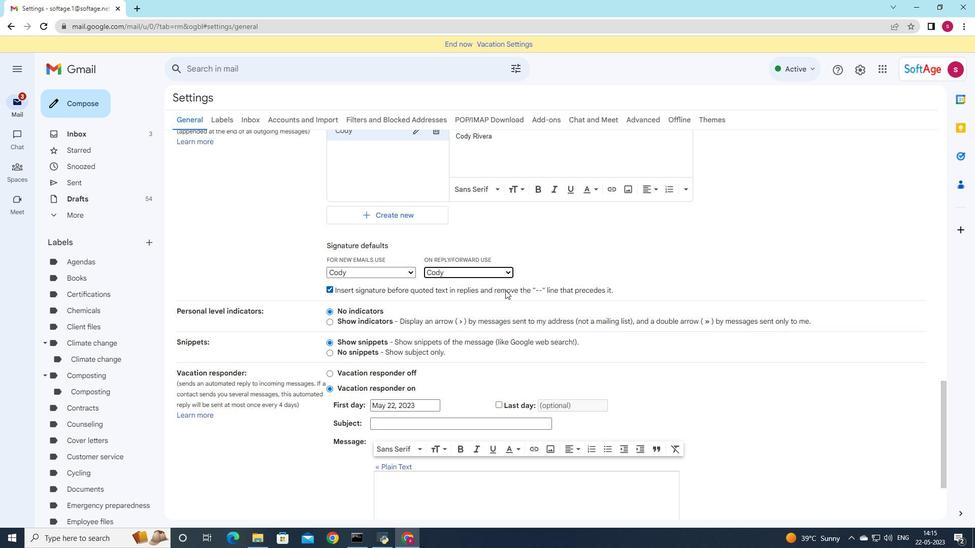 
Action: Mouse scrolled (503, 296) with delta (0, 0)
Screenshot: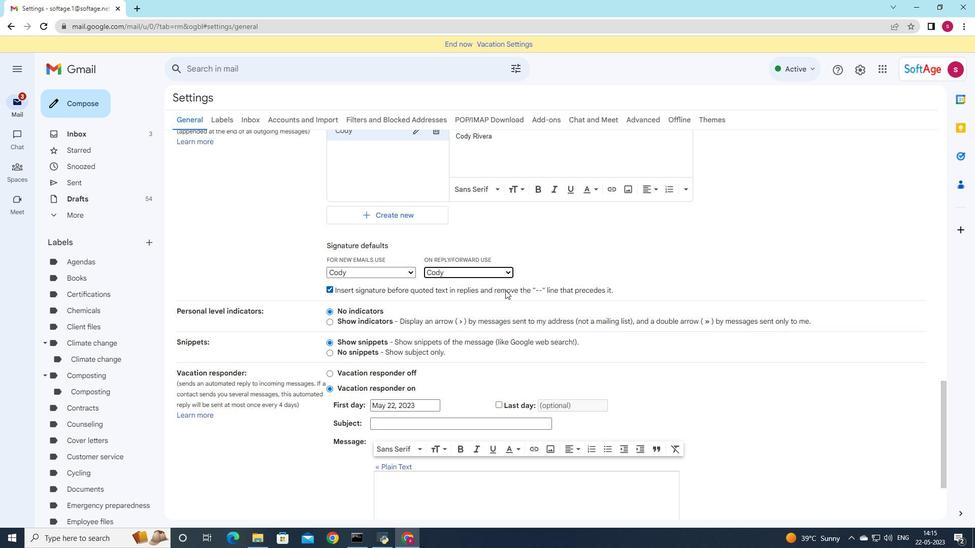 
Action: Mouse scrolled (501, 300) with delta (0, 0)
Screenshot: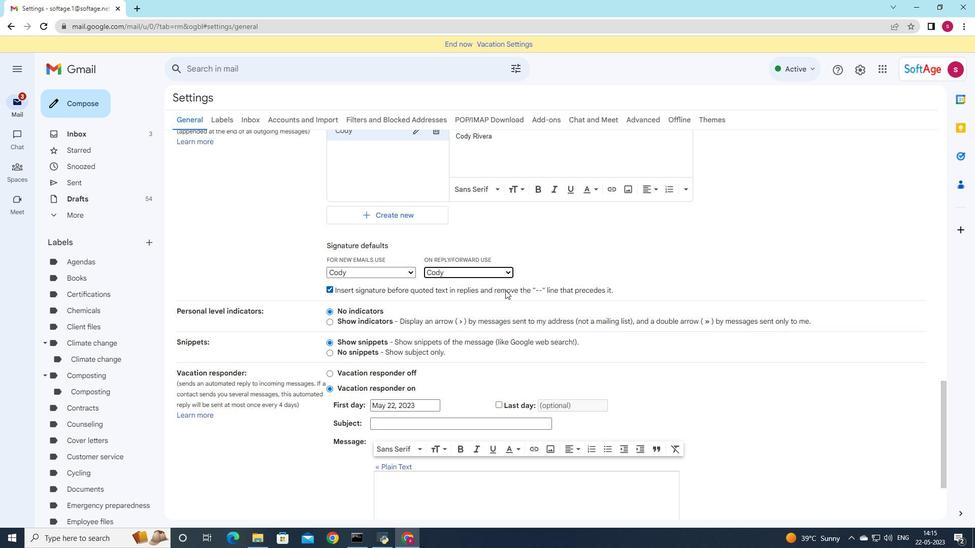 
Action: Mouse scrolled (498, 307) with delta (0, 0)
Screenshot: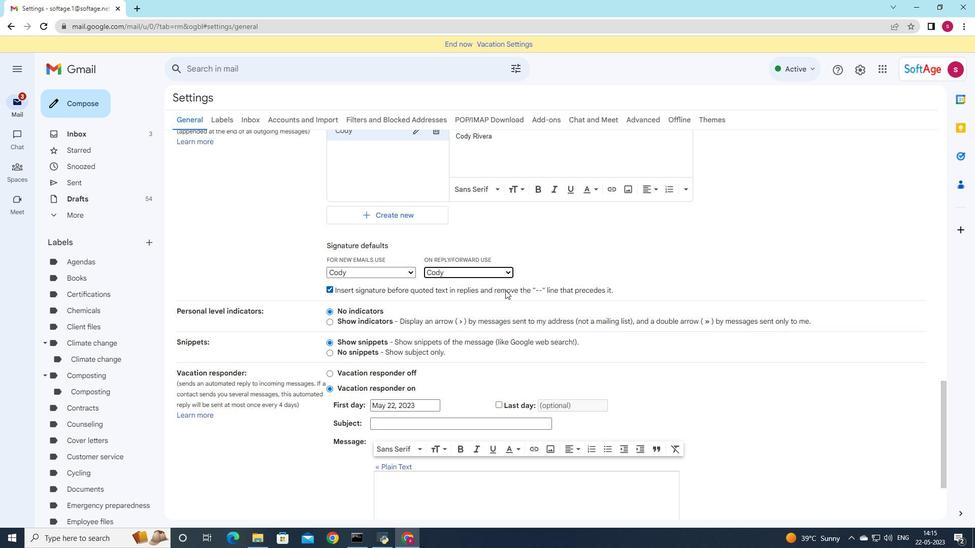 
Action: Mouse moved to (434, 490)
Screenshot: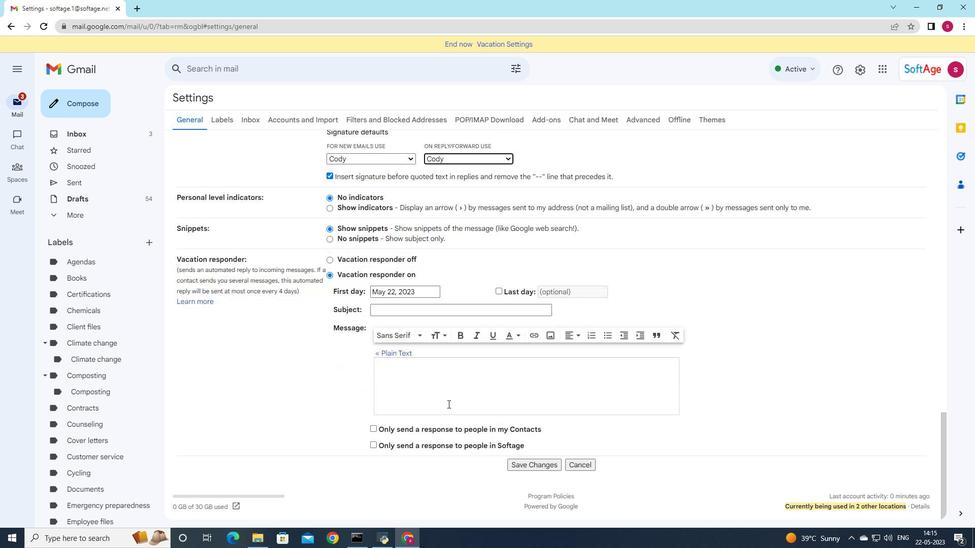 
Action: Mouse scrolled (434, 490) with delta (0, 0)
Screenshot: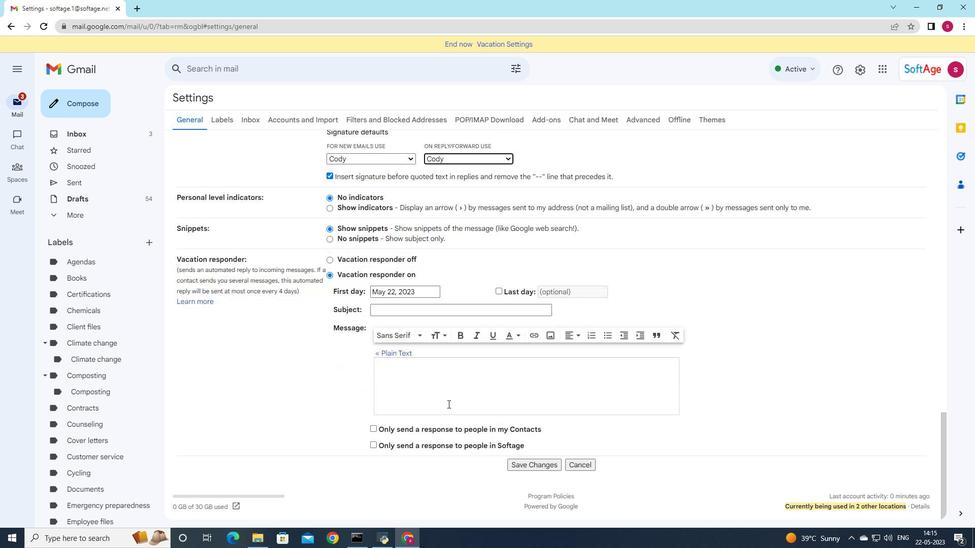 
Action: Mouse moved to (434, 490)
Screenshot: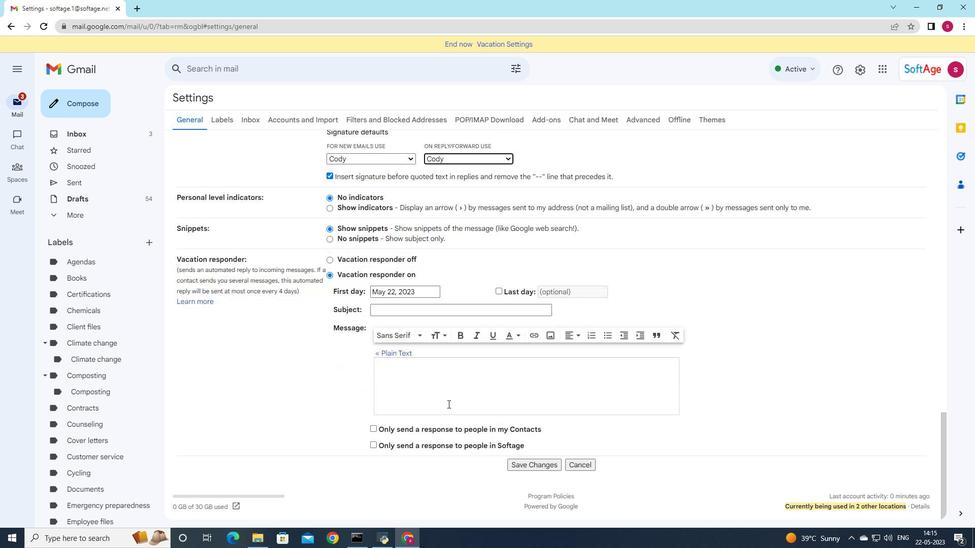 
Action: Mouse scrolled (434, 490) with delta (0, 0)
Screenshot: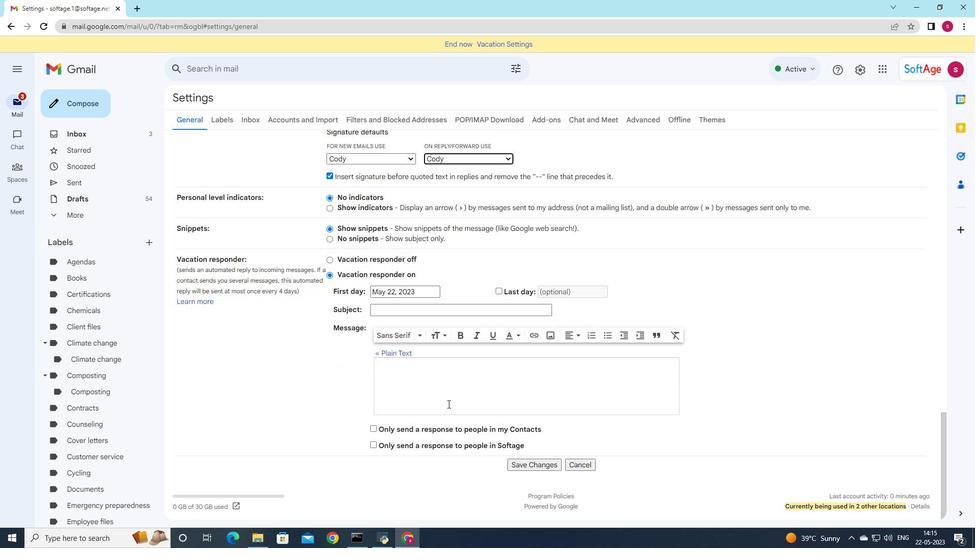 
Action: Mouse scrolled (434, 490) with delta (0, 0)
Screenshot: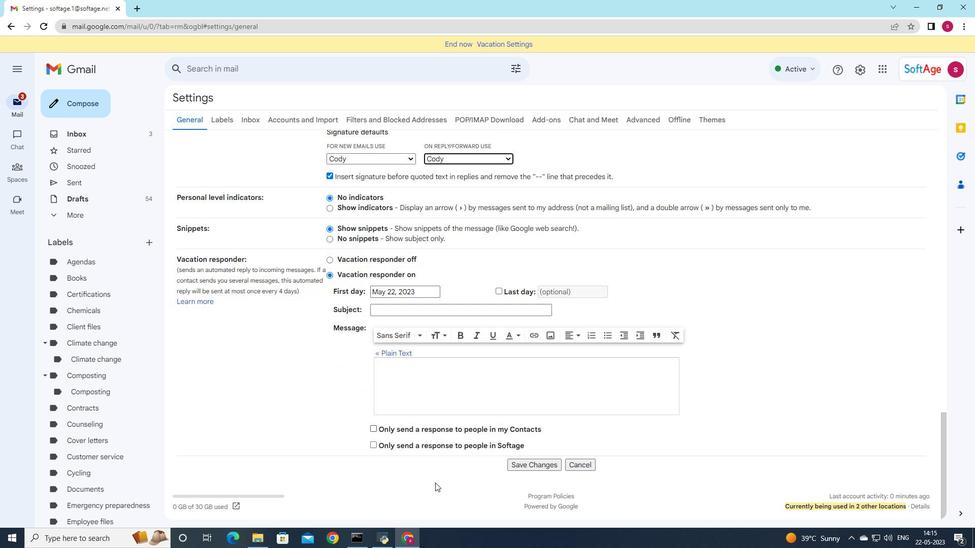 
Action: Mouse scrolled (434, 490) with delta (0, 0)
Screenshot: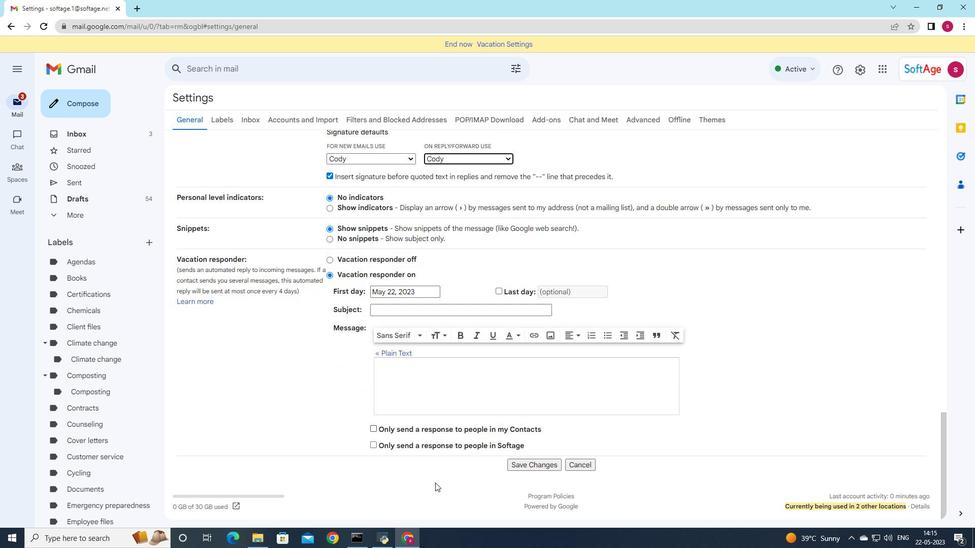 
Action: Mouse moved to (516, 462)
Screenshot: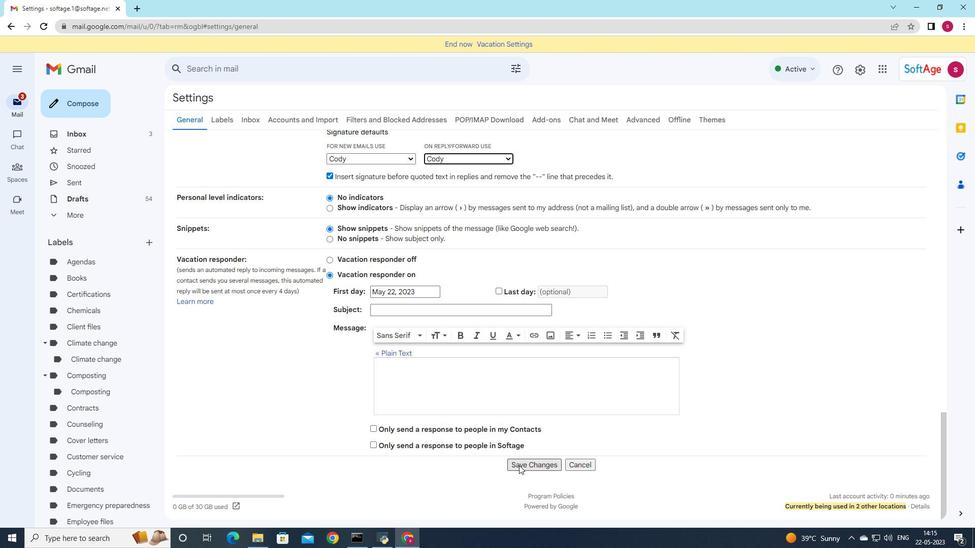 
Action: Mouse pressed left at (516, 462)
Screenshot: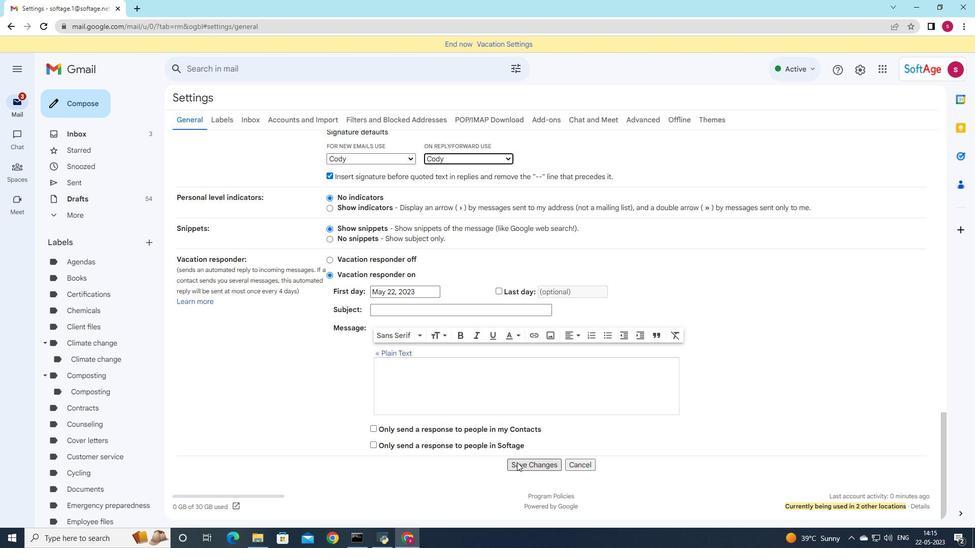 
Action: Mouse moved to (78, 101)
Screenshot: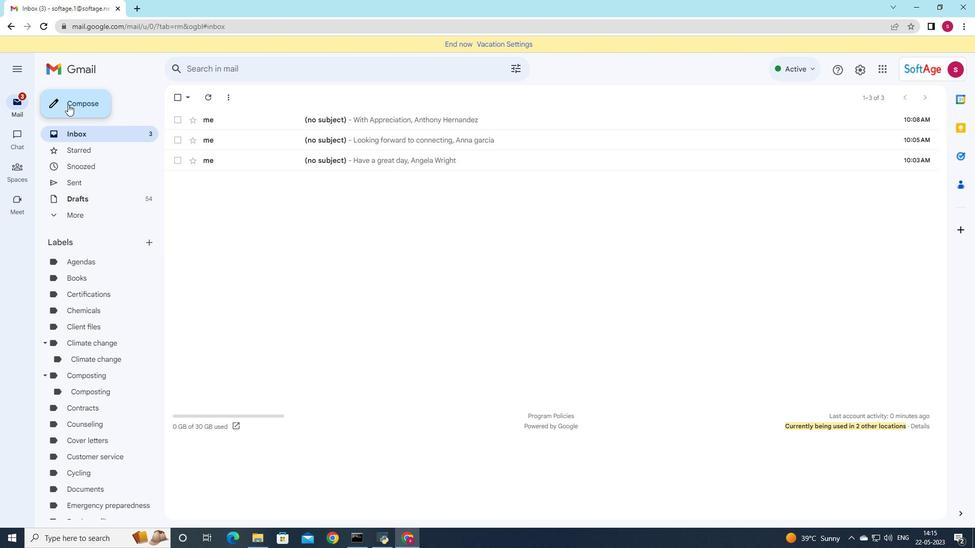 
Action: Mouse pressed left at (78, 101)
Screenshot: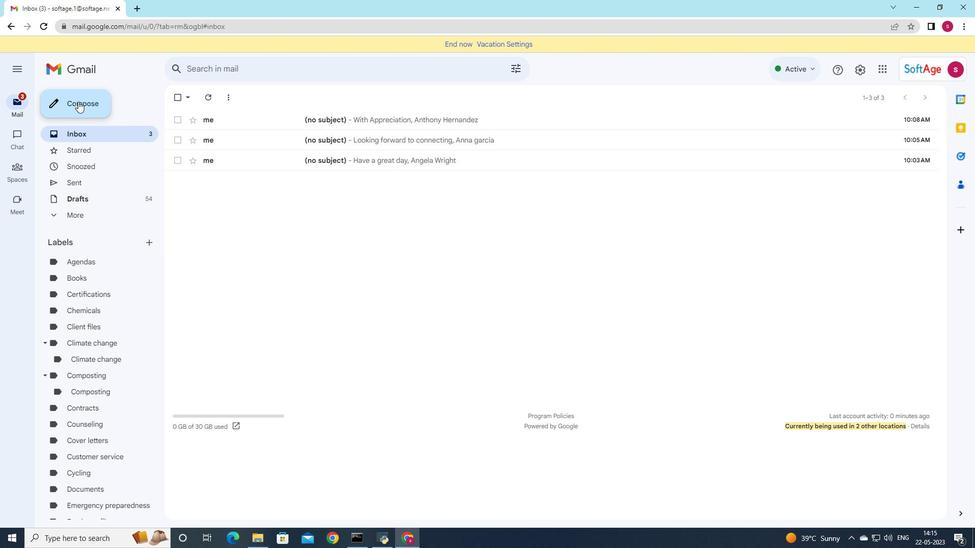 
Action: Mouse moved to (681, 274)
Screenshot: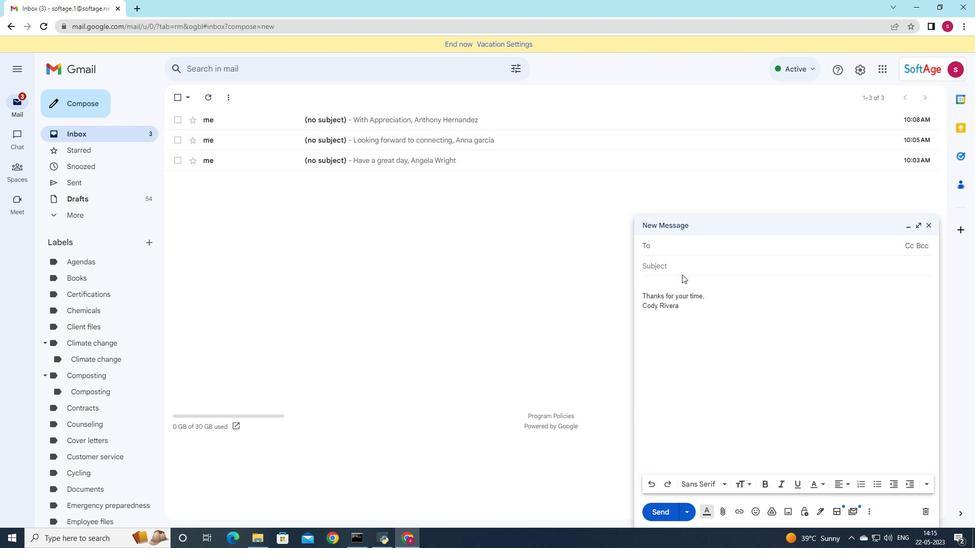 
Action: Key pressed softage
Screenshot: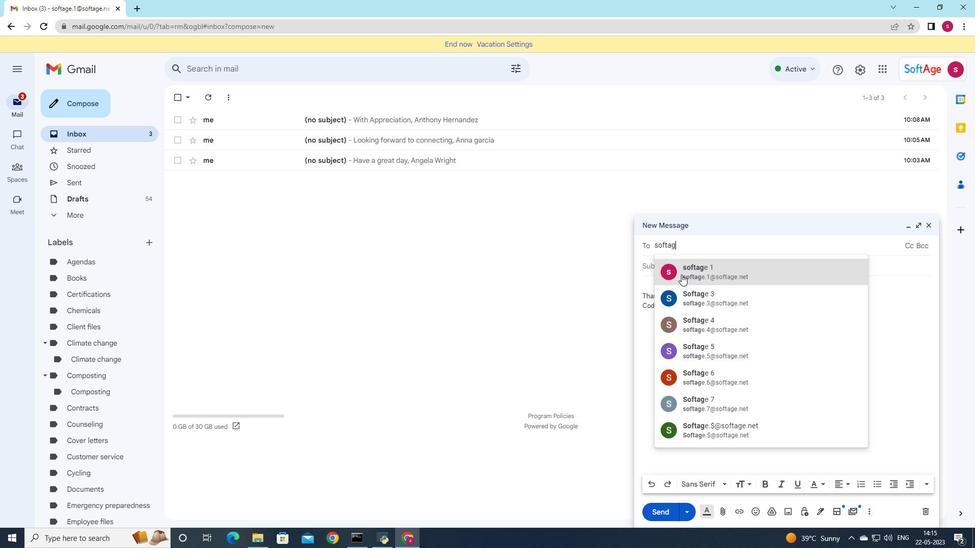 
Action: Mouse pressed left at (681, 274)
Screenshot: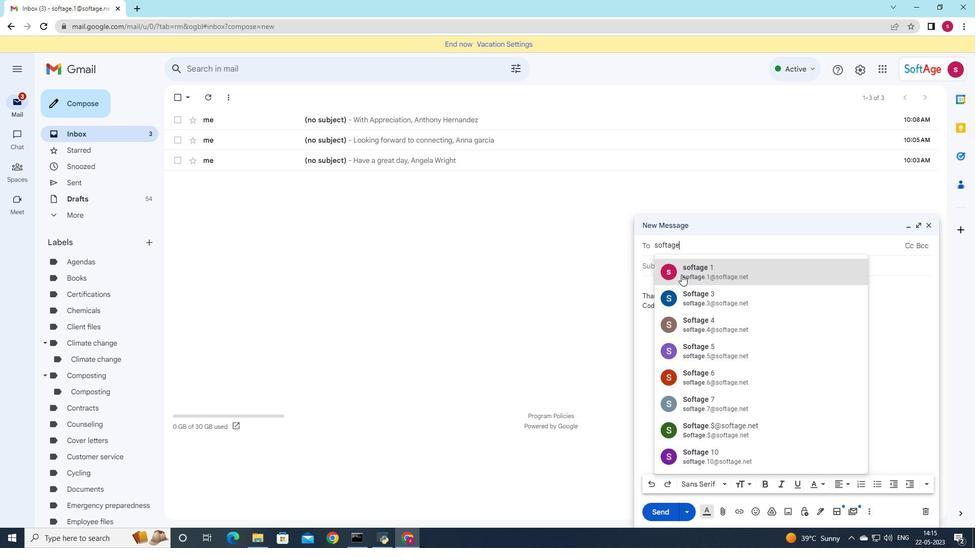 
Action: Mouse moved to (148, 242)
Screenshot: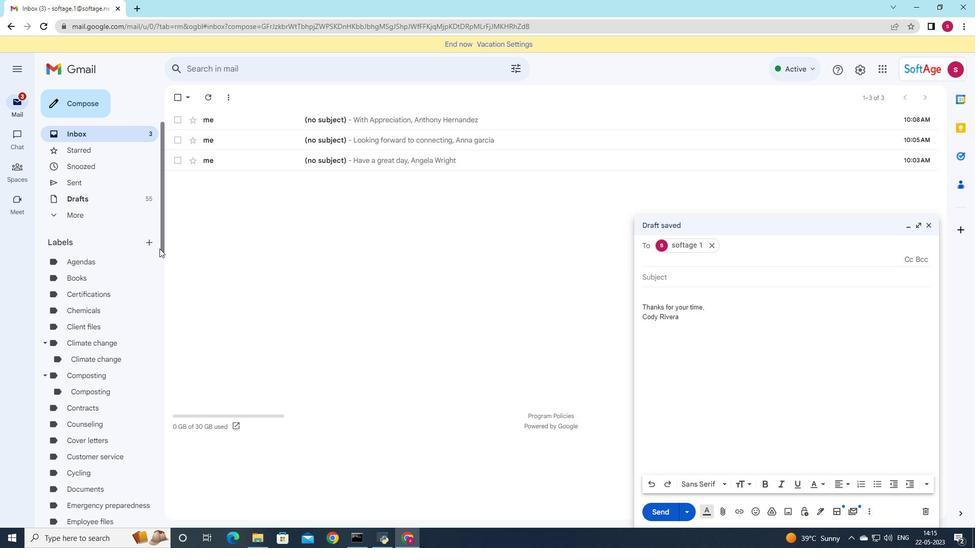 
Action: Mouse pressed left at (148, 242)
Screenshot: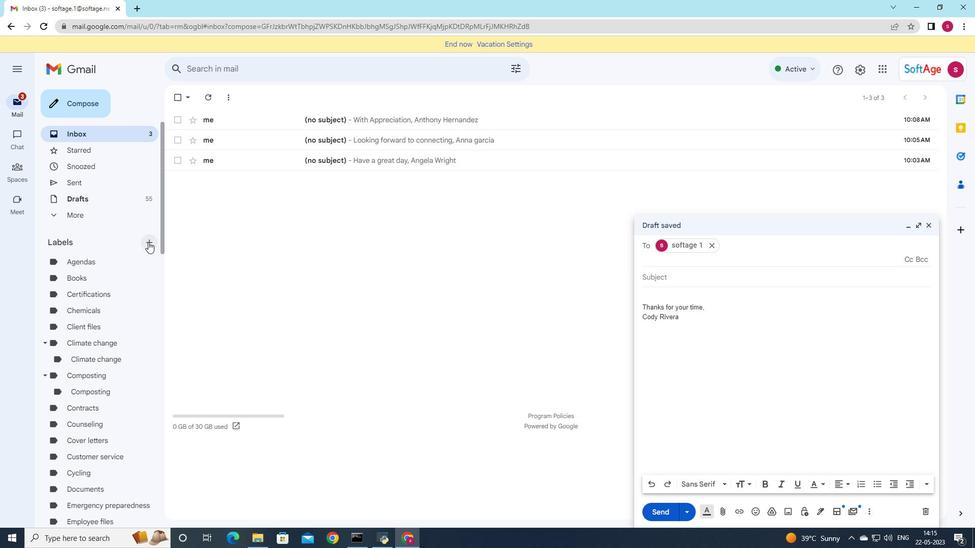 
Action: Mouse moved to (564, 297)
Screenshot: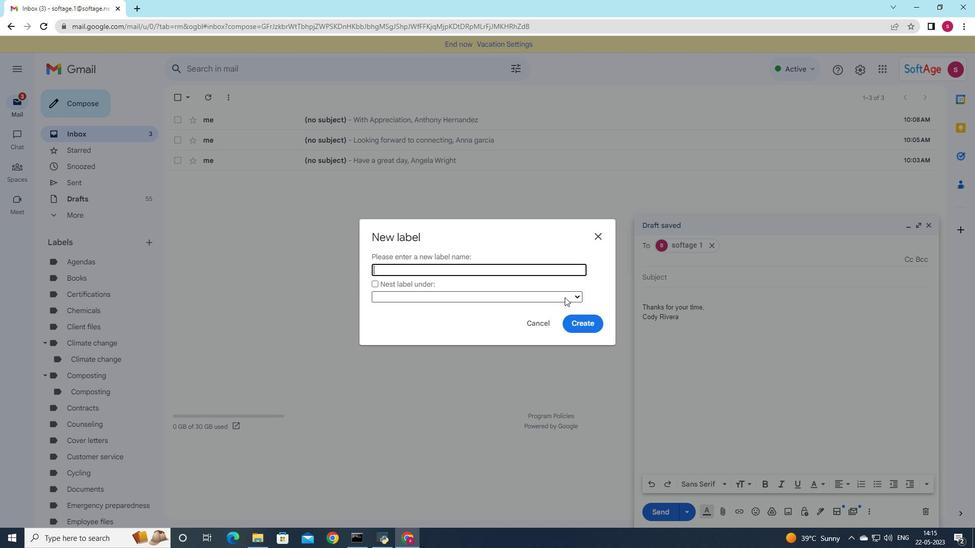 
Action: Key pressed <Key.shift_r><Key.shift_r><Key.shift_r><Key.shift_r><Key.shift_r><Key.shift_r><Key.shift_r><Key.shift_r><Key.shift_r>Training
Screenshot: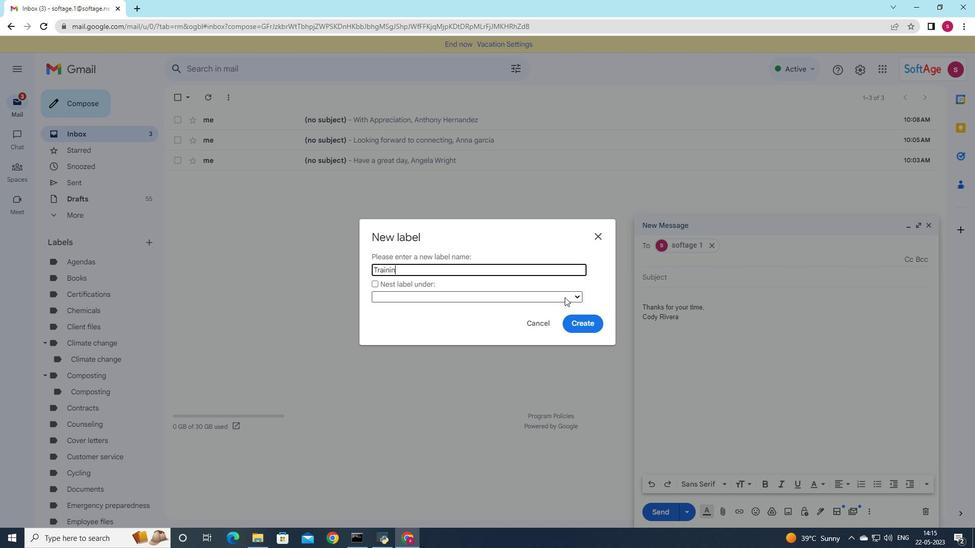 
Action: Mouse moved to (585, 323)
Screenshot: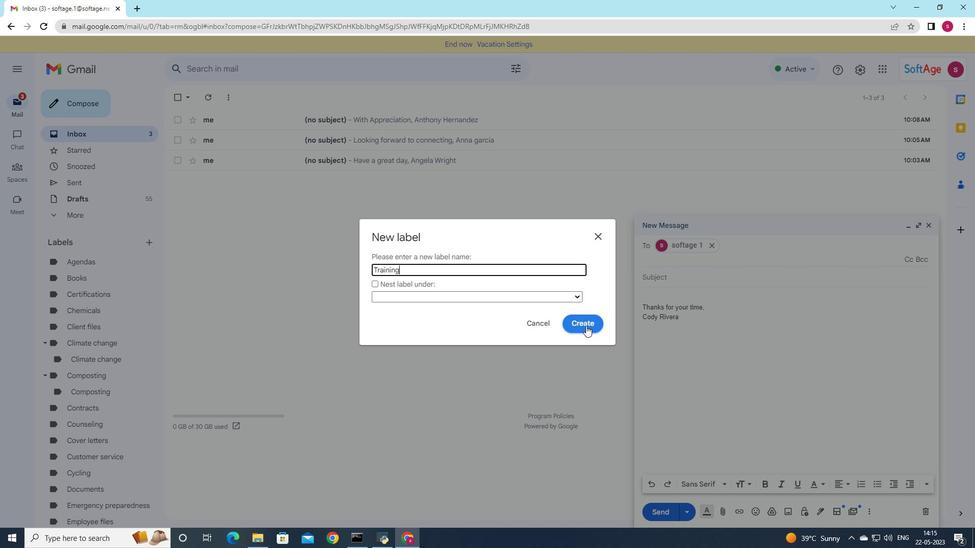 
Action: Mouse pressed left at (585, 323)
Screenshot: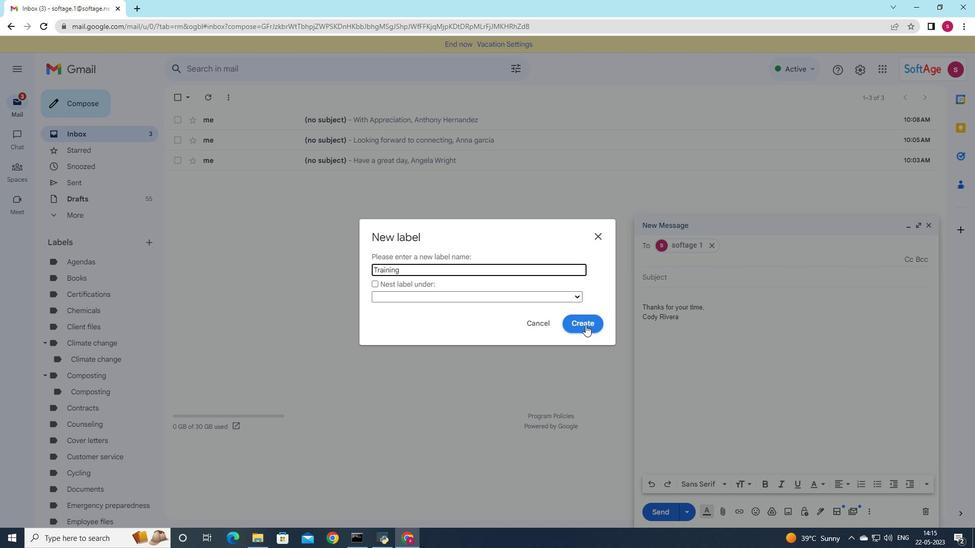 
Action: Mouse moved to (799, 373)
Screenshot: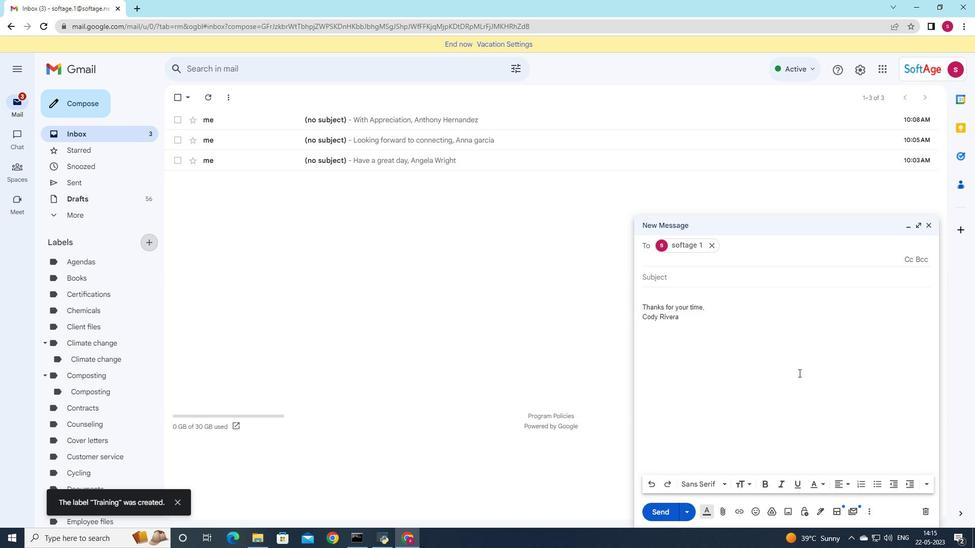 
